 Task: Open Card Maintenance Performance Review in Board Website Design to Workspace Continuous Integration and Deployment and add a team member Softage.4@softage.net, a label Yellow, a checklist Meal Planning, an attachment from your computer, a color Yellow and finally, add a card description 'Create and send out employee satisfaction survey on work environment' and a comment 'Let us approach this task with a focus on continuous improvement, seeking to learn and grow from each step of the process.'. Add a start date 'Jan 08, 1900' with a due date 'Jan 15, 1900'
Action: Mouse moved to (56, 352)
Screenshot: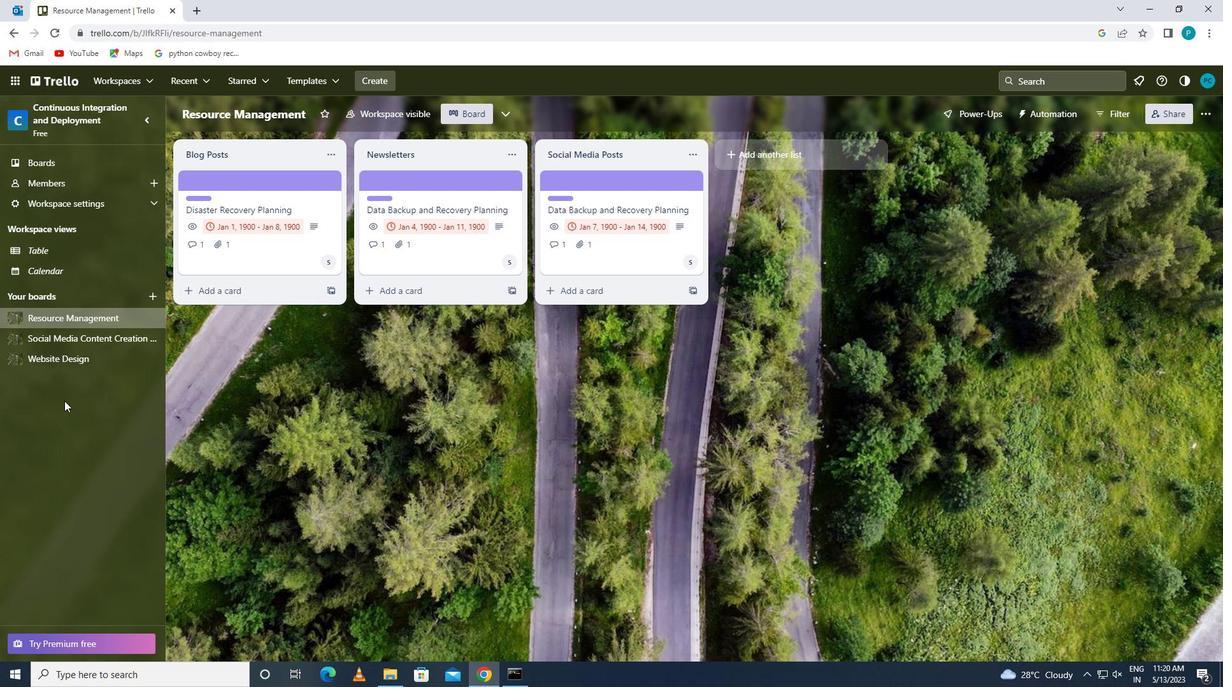 
Action: Mouse pressed left at (56, 352)
Screenshot: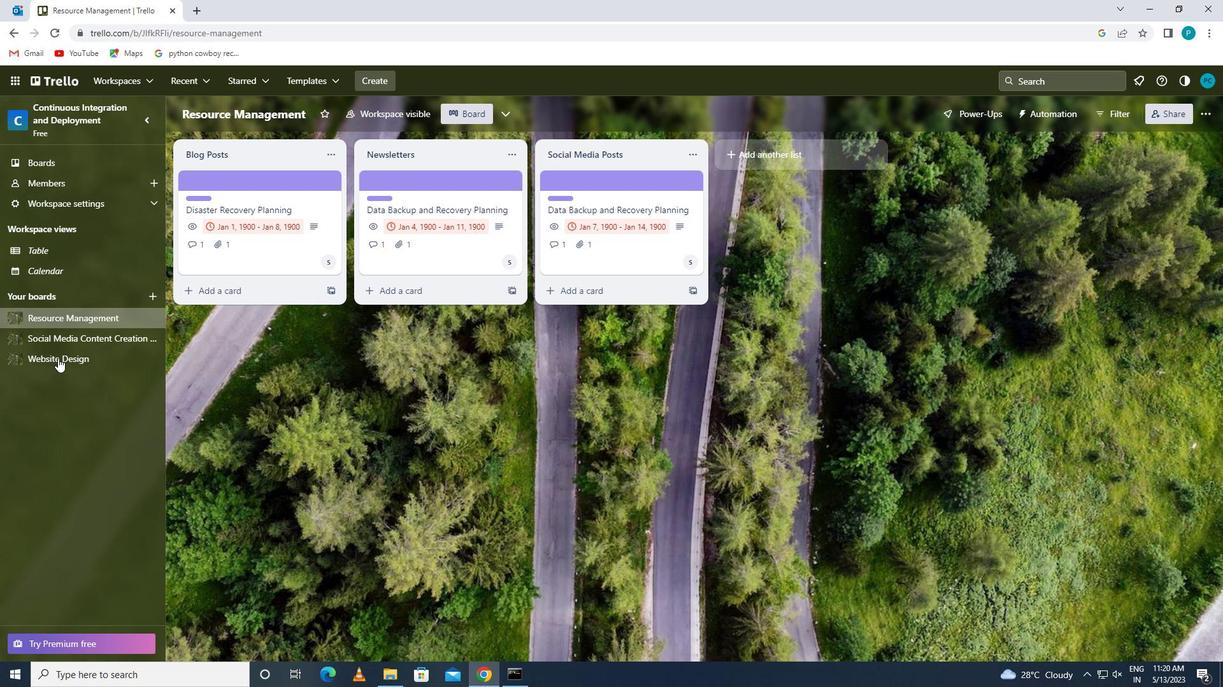 
Action: Mouse moved to (614, 180)
Screenshot: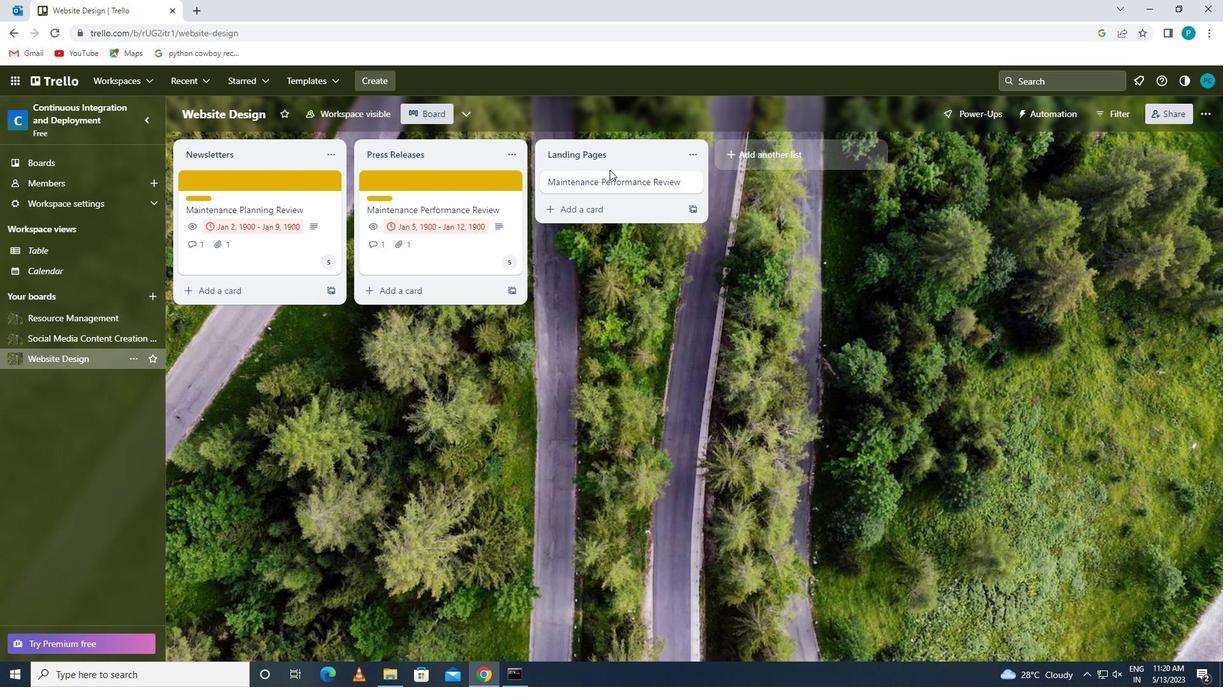 
Action: Mouse pressed left at (614, 180)
Screenshot: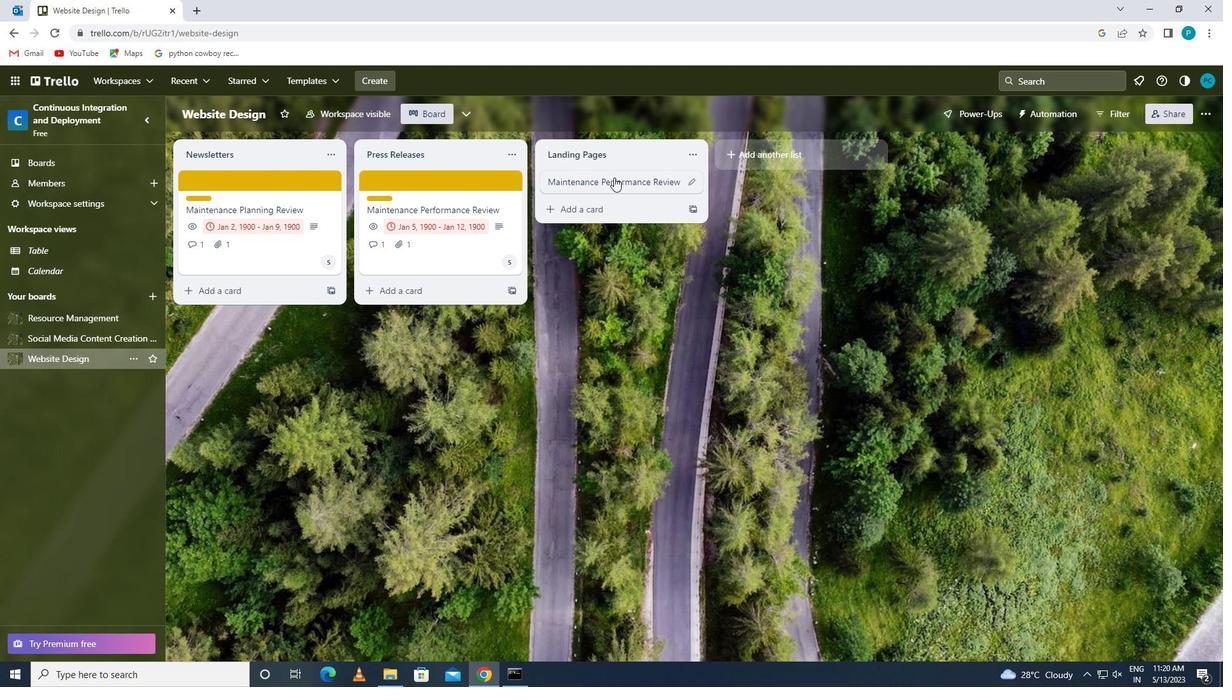 
Action: Mouse moved to (793, 219)
Screenshot: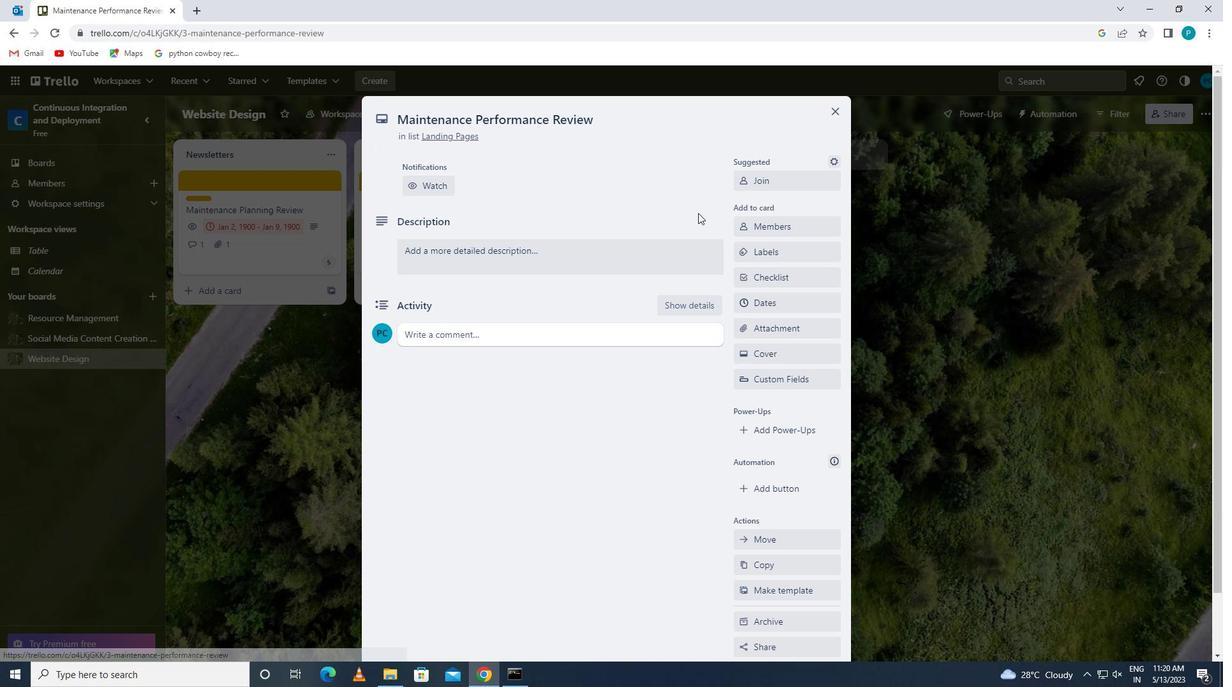 
Action: Mouse pressed left at (793, 219)
Screenshot: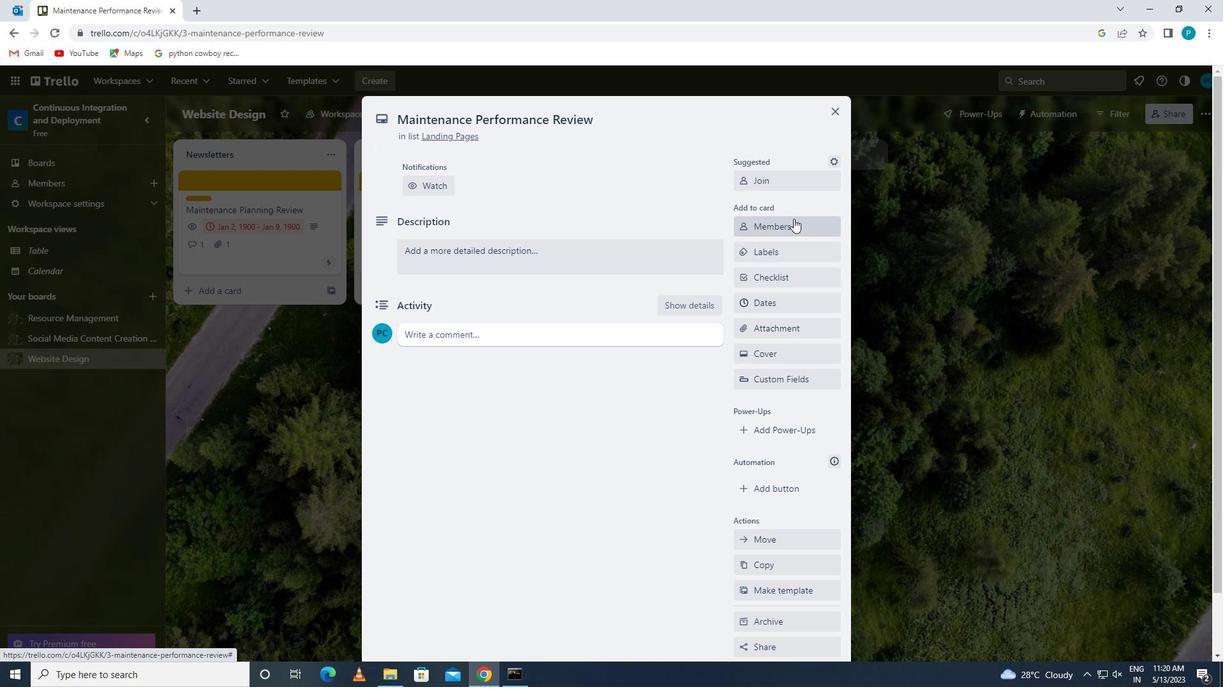 
Action: Key pressed <Key.caps_lock>Softage.4
Screenshot: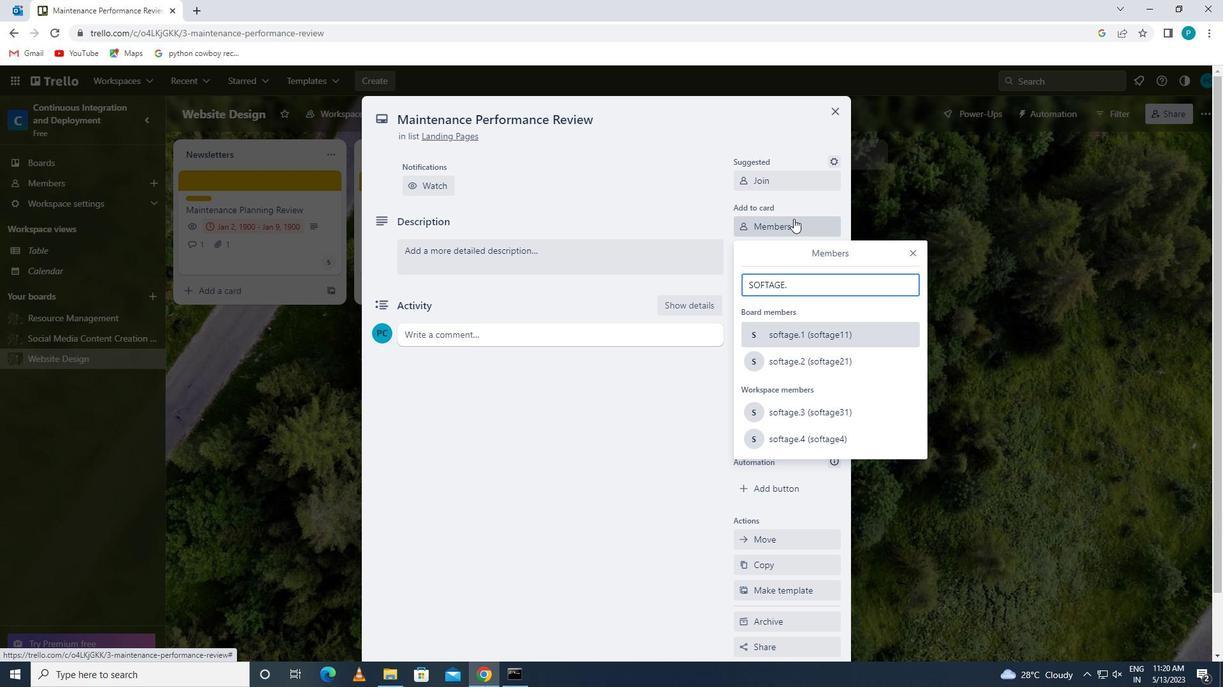 
Action: Mouse moved to (812, 399)
Screenshot: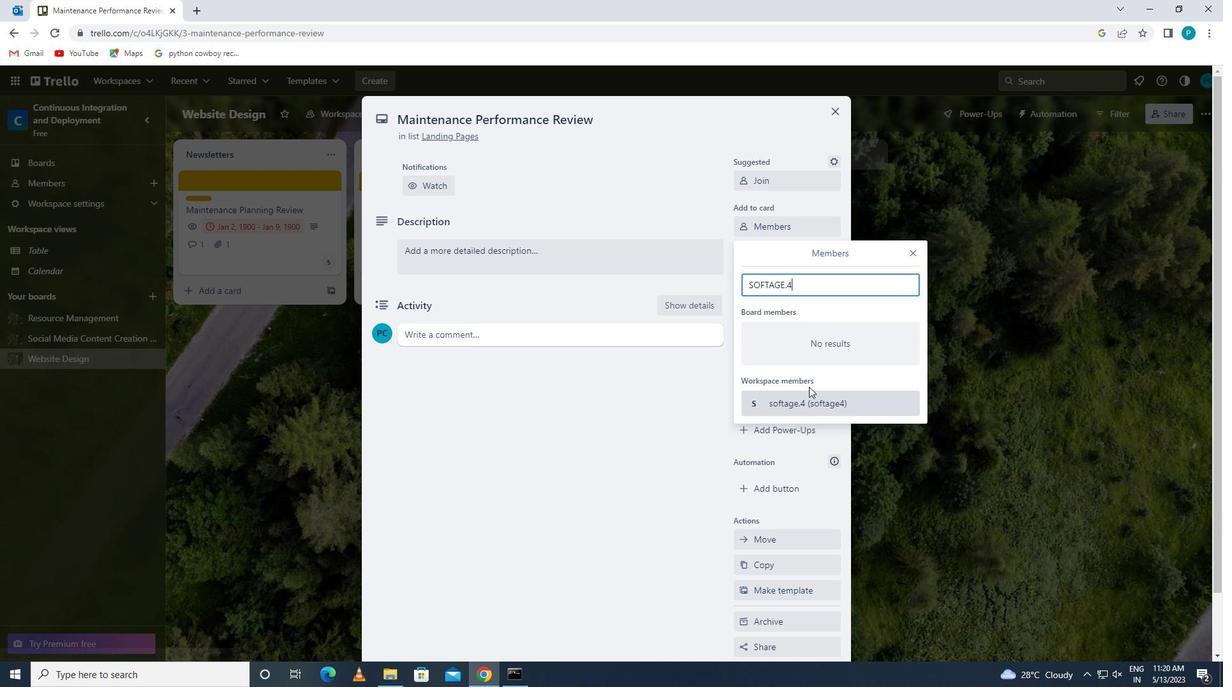 
Action: Mouse pressed left at (812, 399)
Screenshot: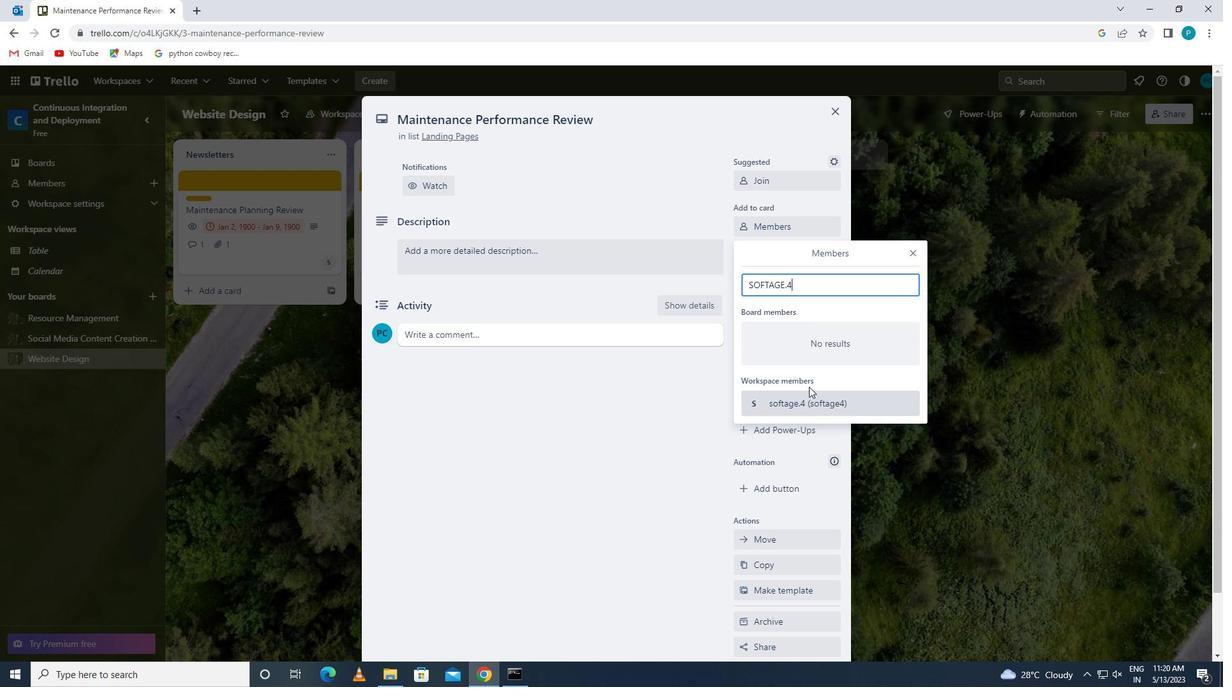 
Action: Mouse moved to (912, 251)
Screenshot: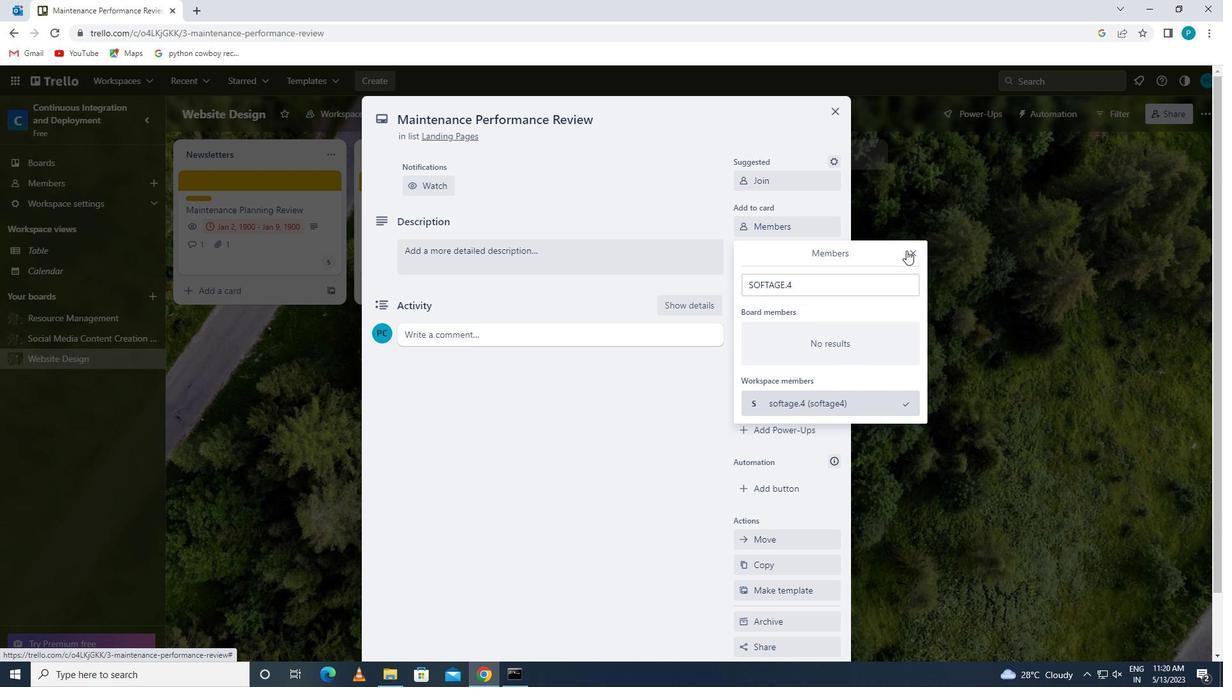 
Action: Mouse pressed left at (912, 251)
Screenshot: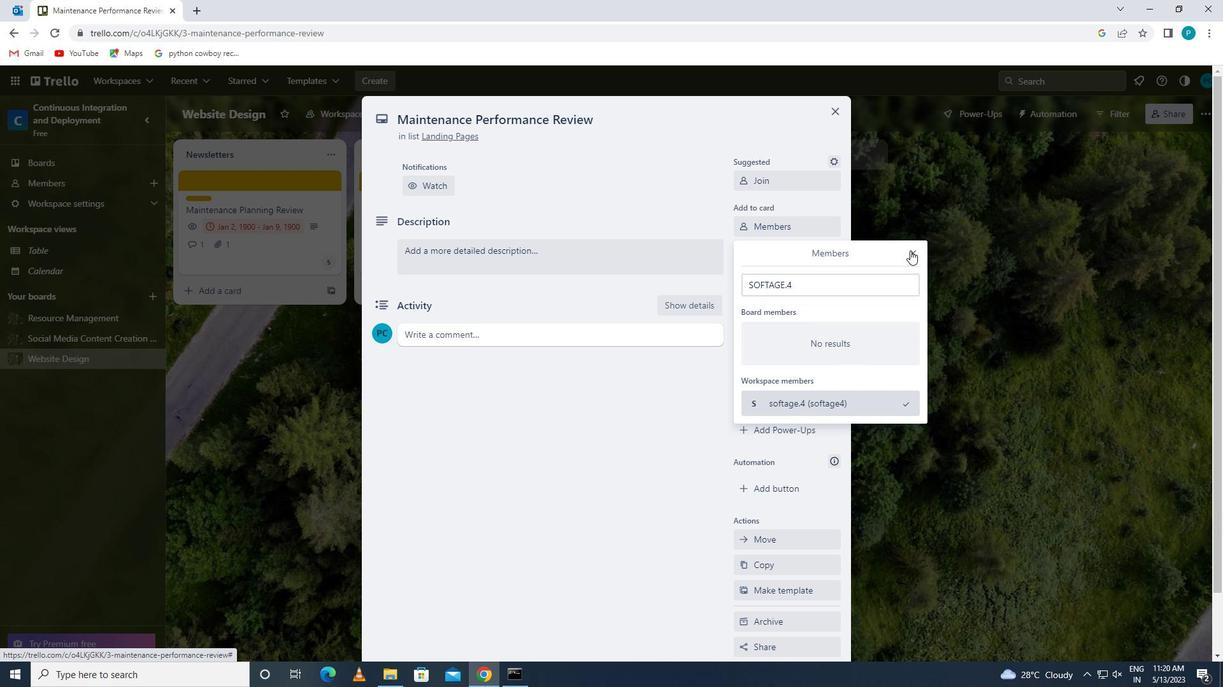 
Action: Mouse moved to (802, 250)
Screenshot: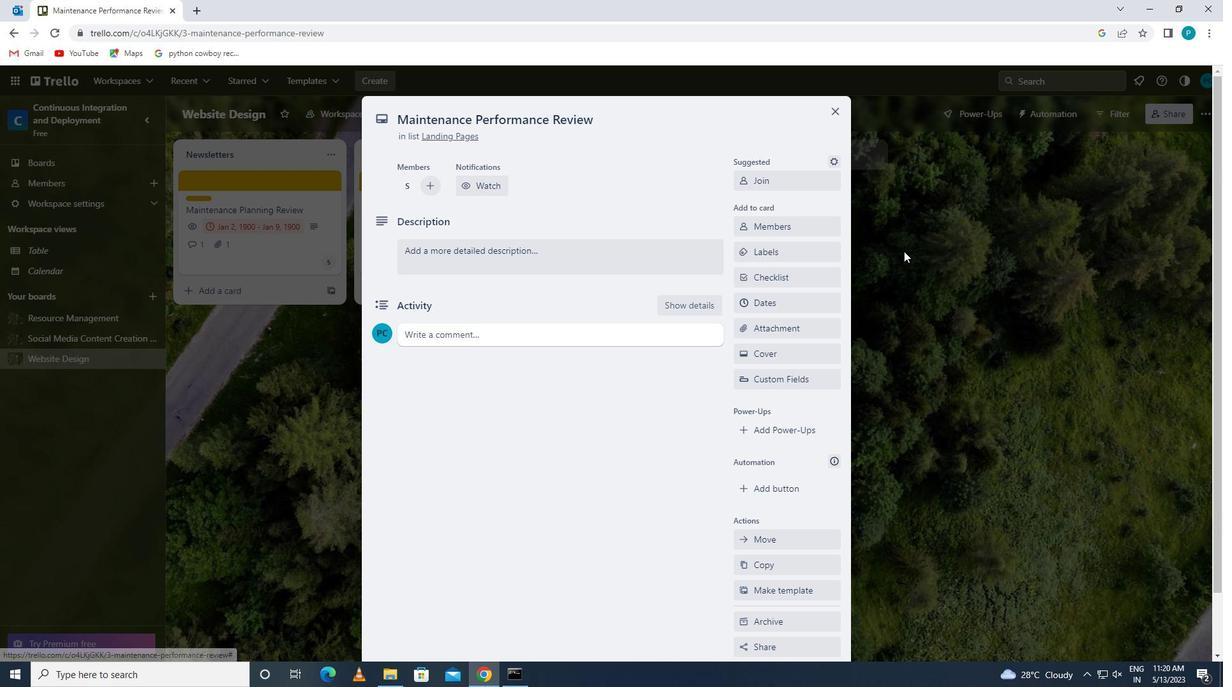 
Action: Mouse pressed left at (802, 250)
Screenshot: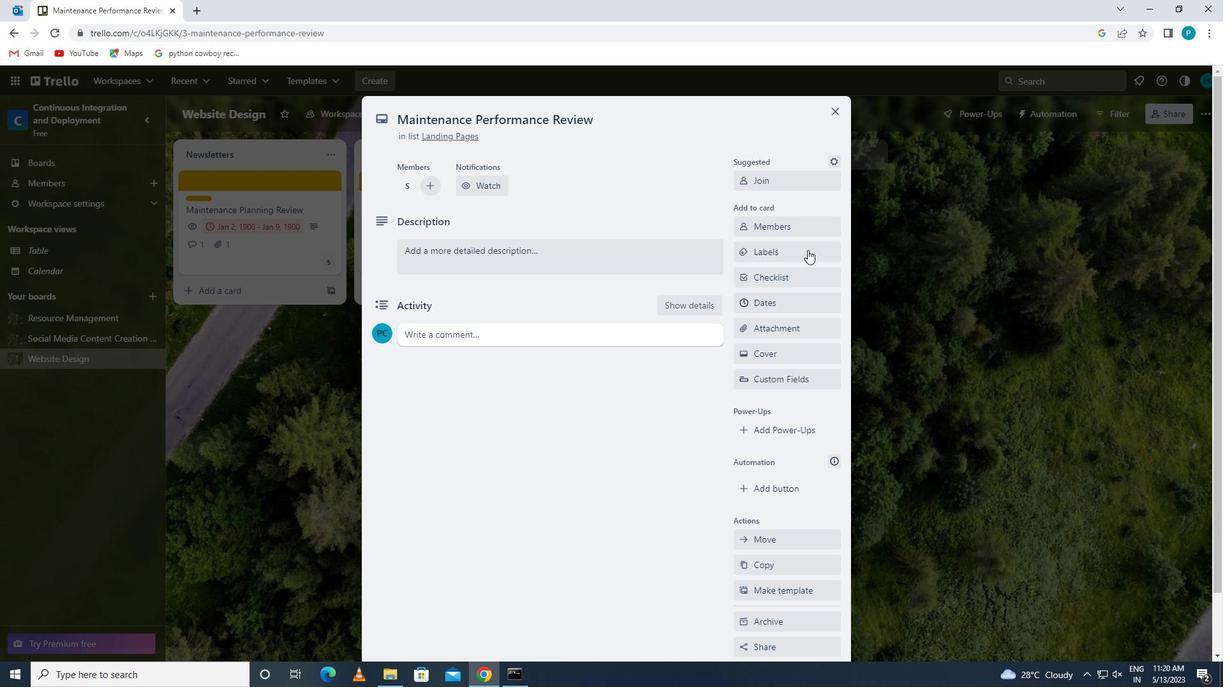 
Action: Mouse moved to (796, 505)
Screenshot: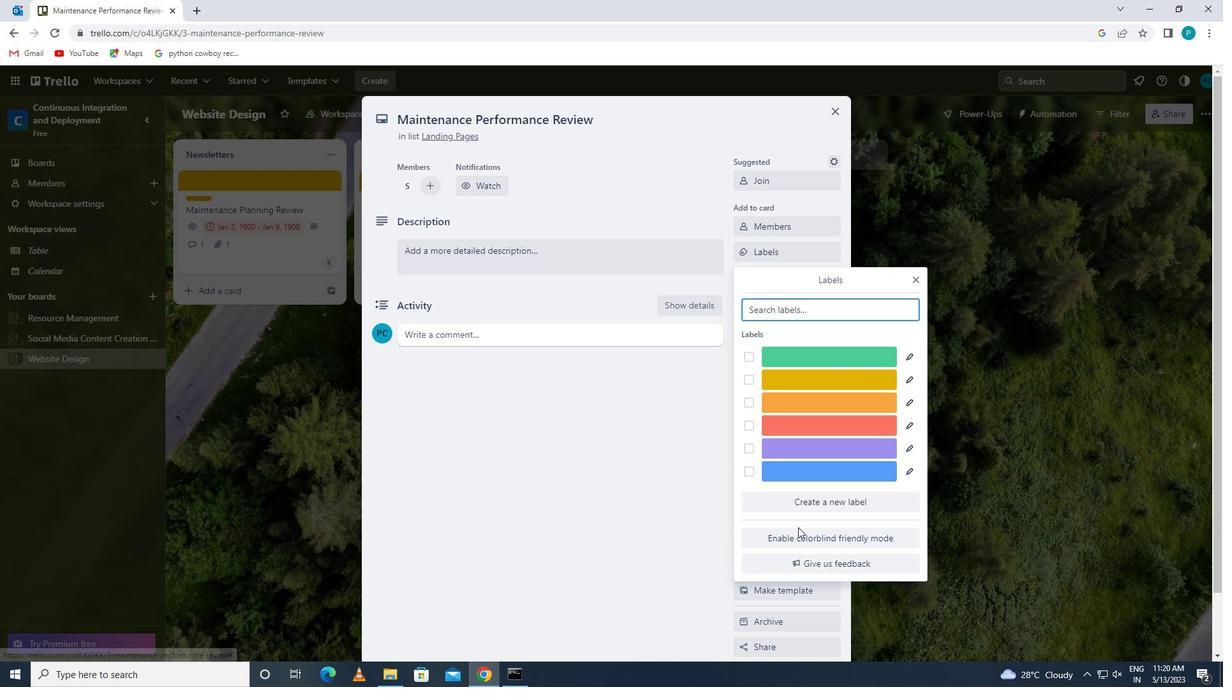 
Action: Mouse pressed left at (796, 505)
Screenshot: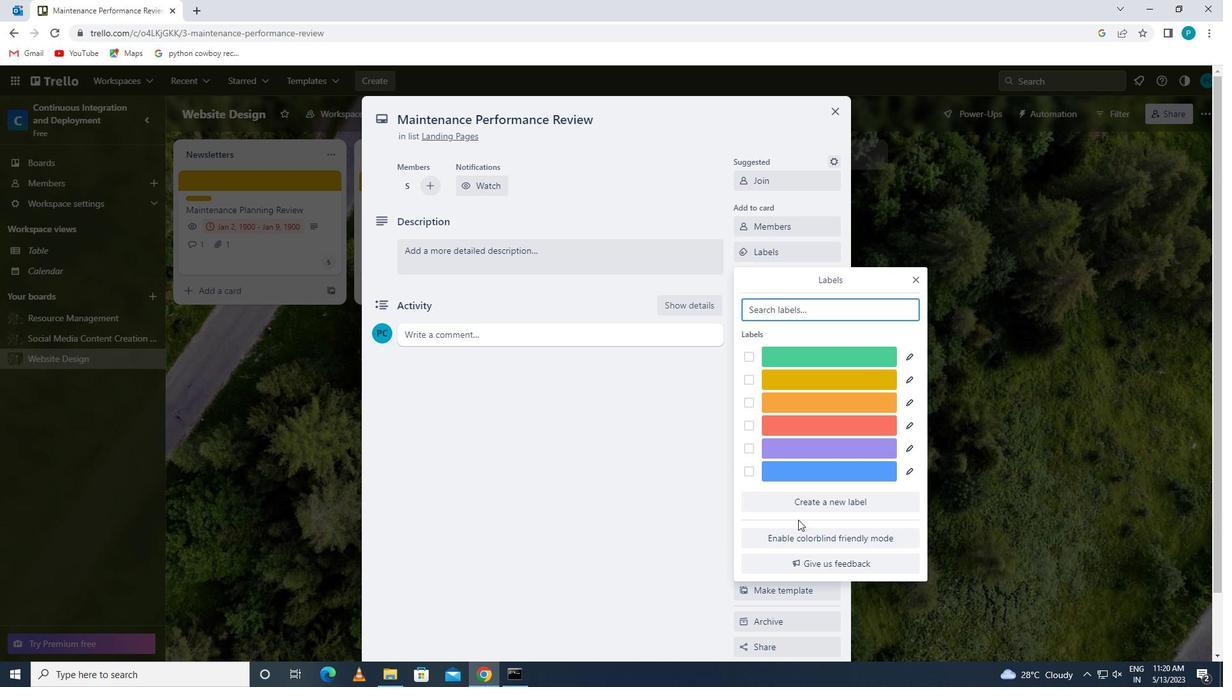 
Action: Mouse moved to (796, 463)
Screenshot: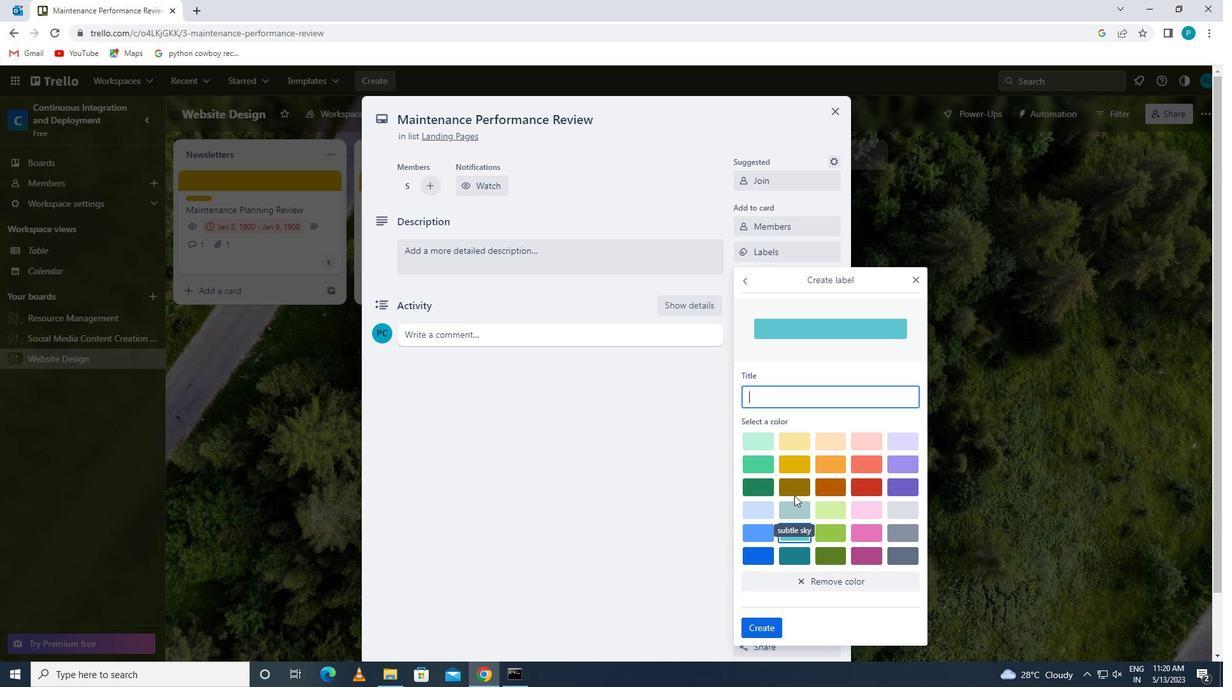 
Action: Mouse pressed left at (796, 463)
Screenshot: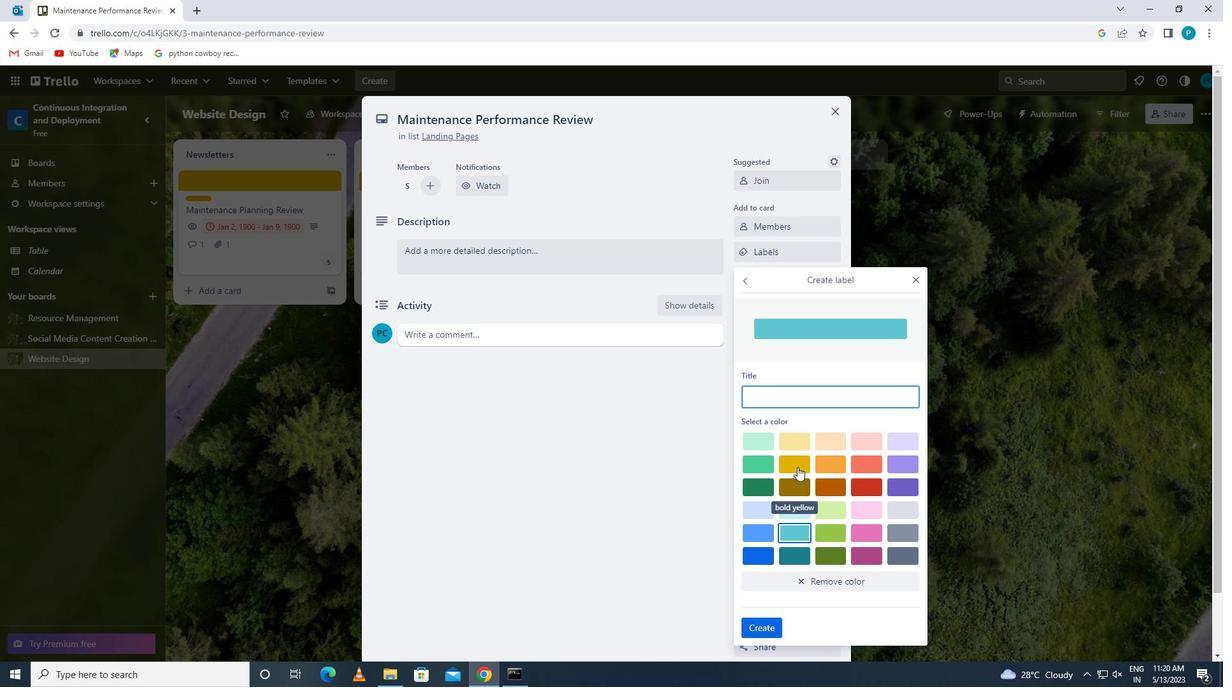 
Action: Mouse moved to (770, 623)
Screenshot: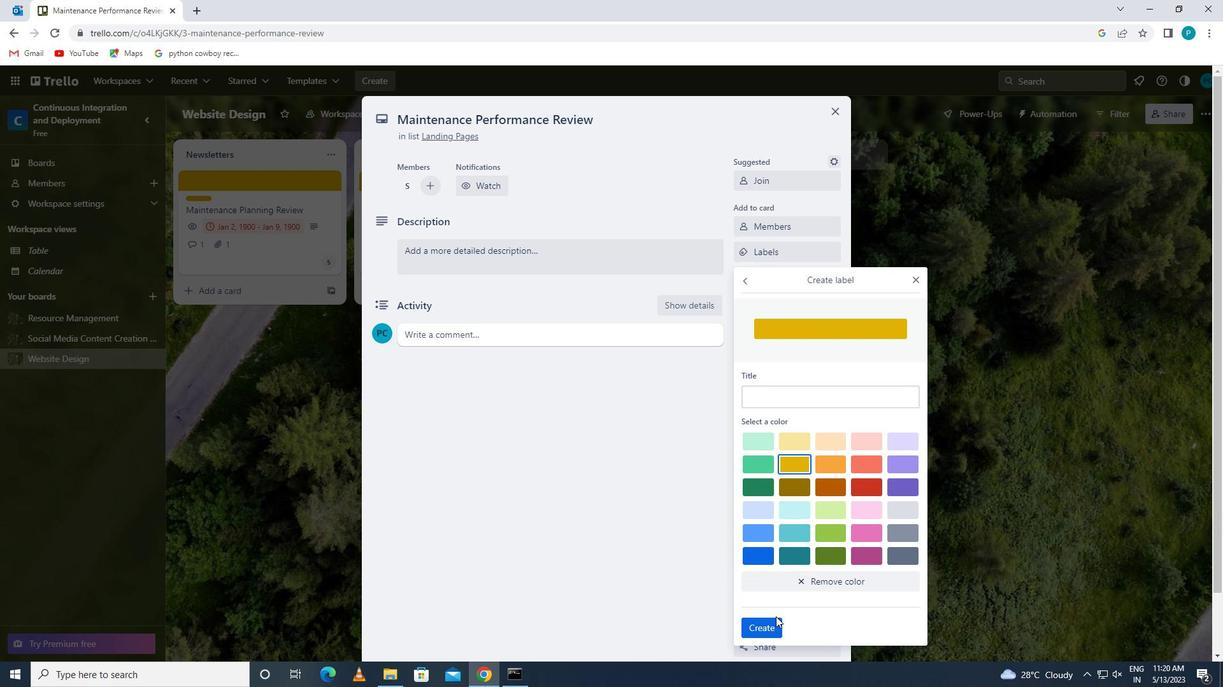 
Action: Mouse pressed left at (770, 623)
Screenshot: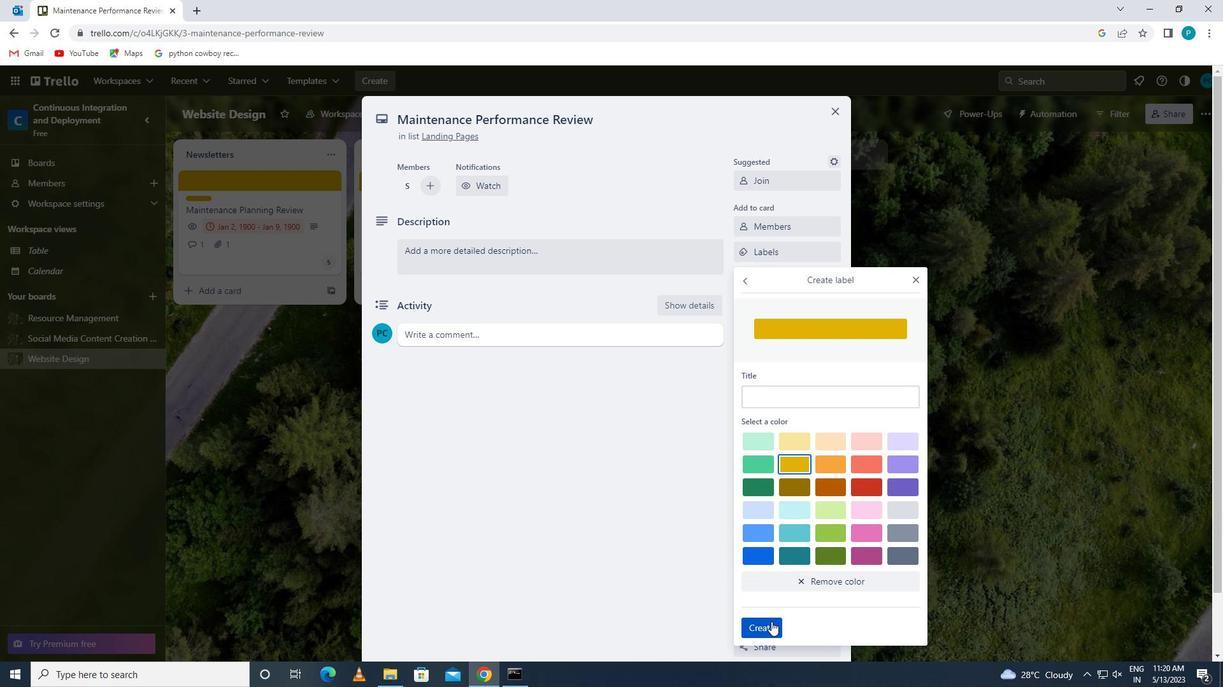 
Action: Mouse moved to (916, 280)
Screenshot: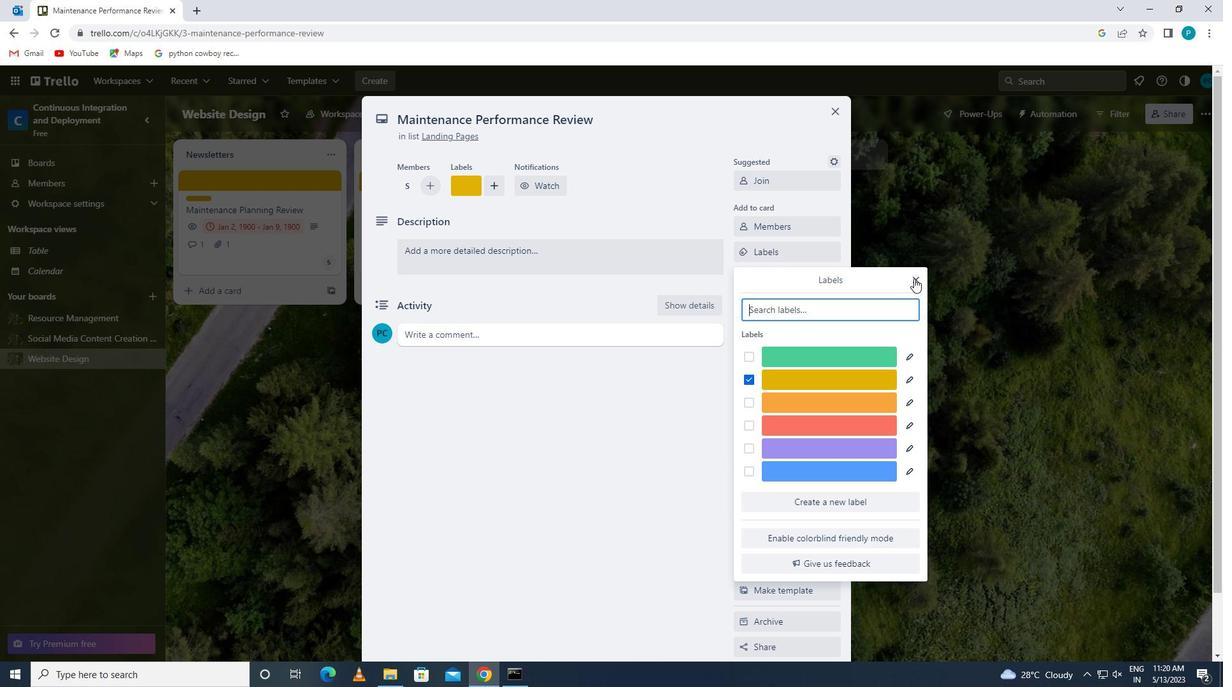 
Action: Mouse pressed left at (916, 280)
Screenshot: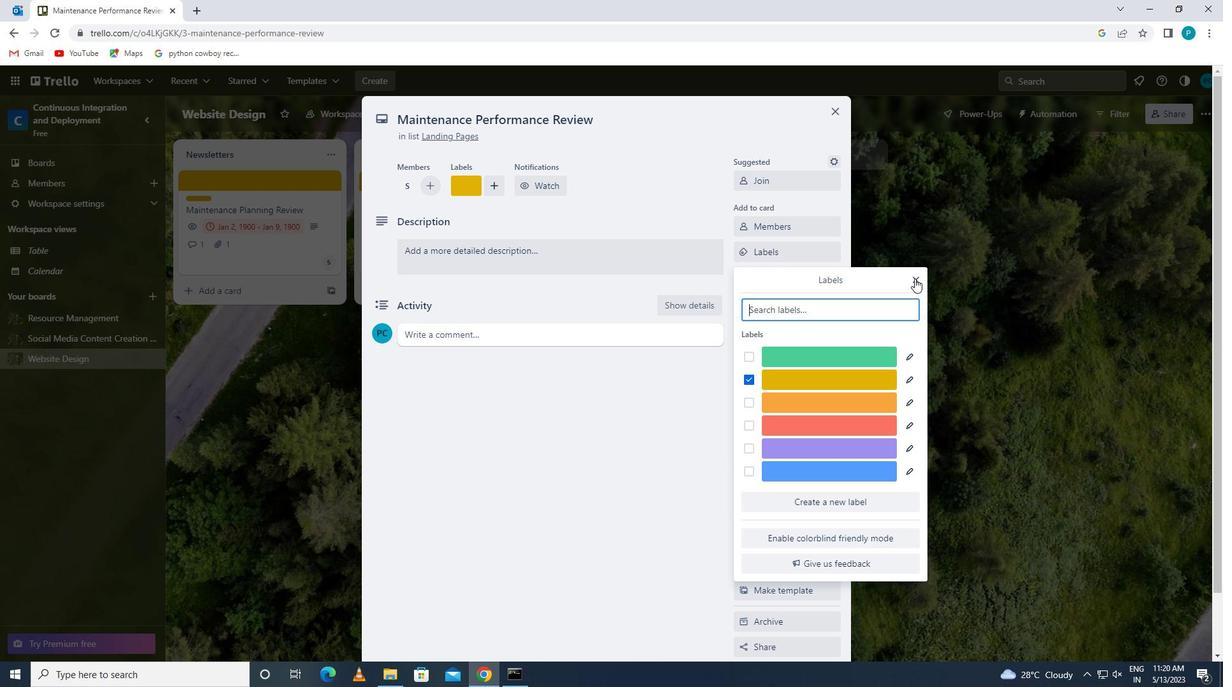 
Action: Mouse moved to (798, 280)
Screenshot: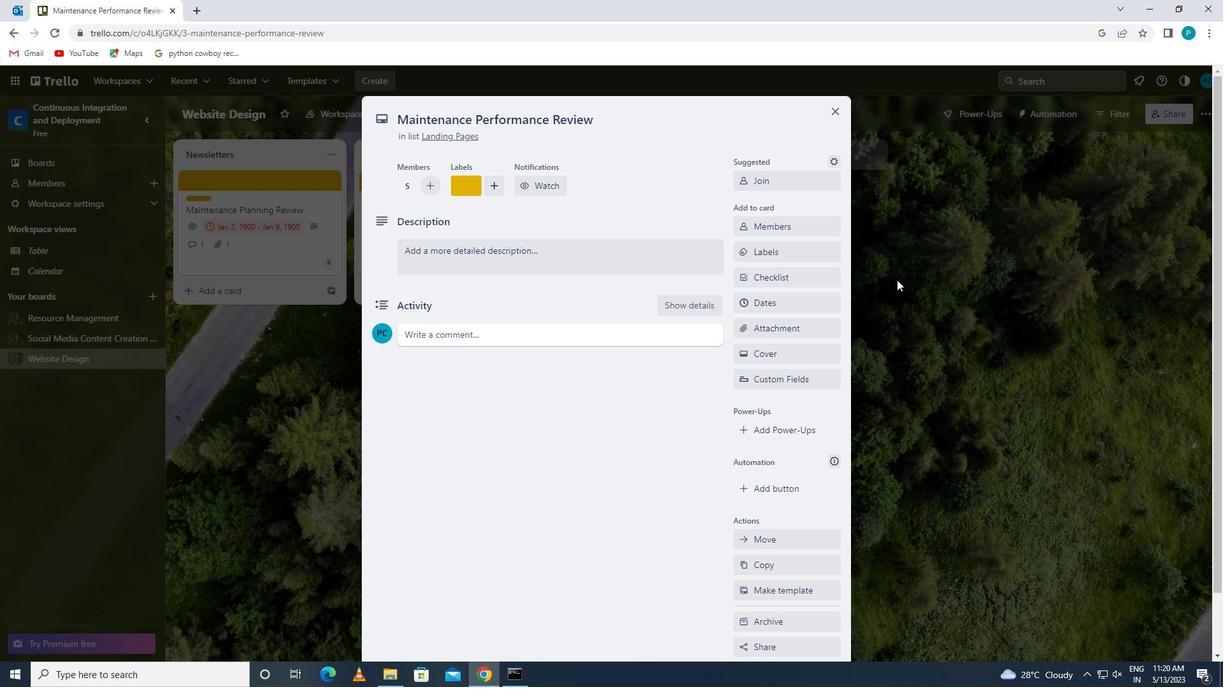
Action: Mouse pressed left at (798, 280)
Screenshot: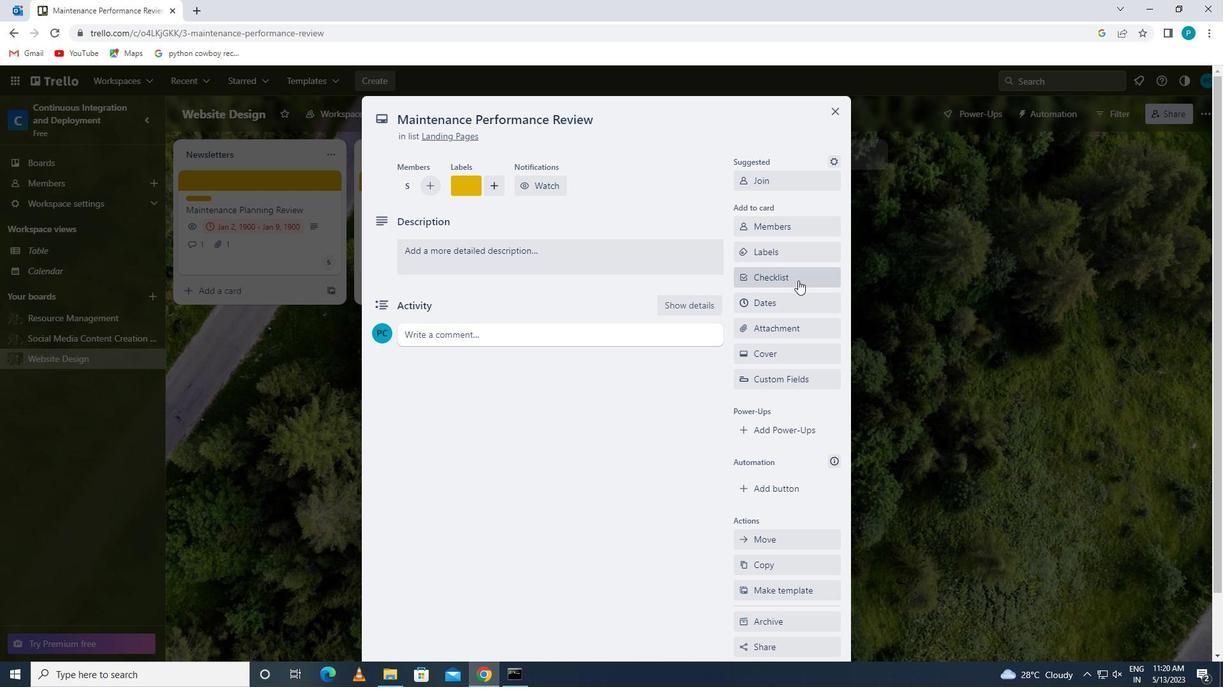
Action: Key pressed me
Screenshot: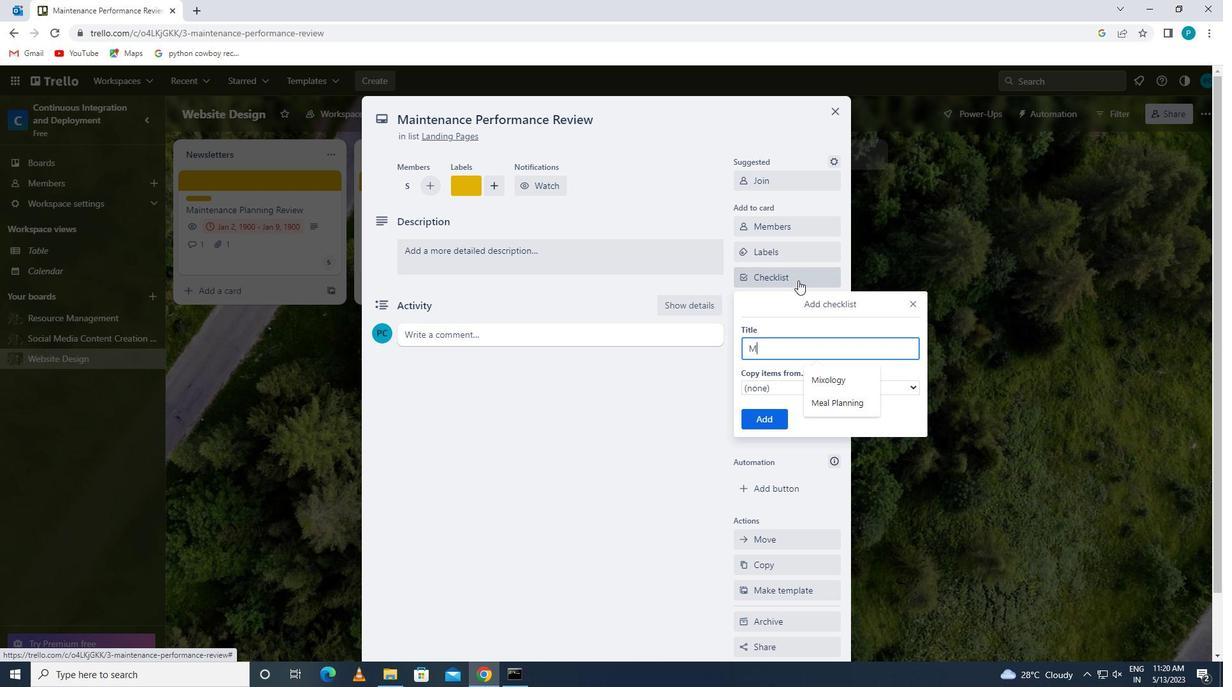 
Action: Mouse moved to (825, 389)
Screenshot: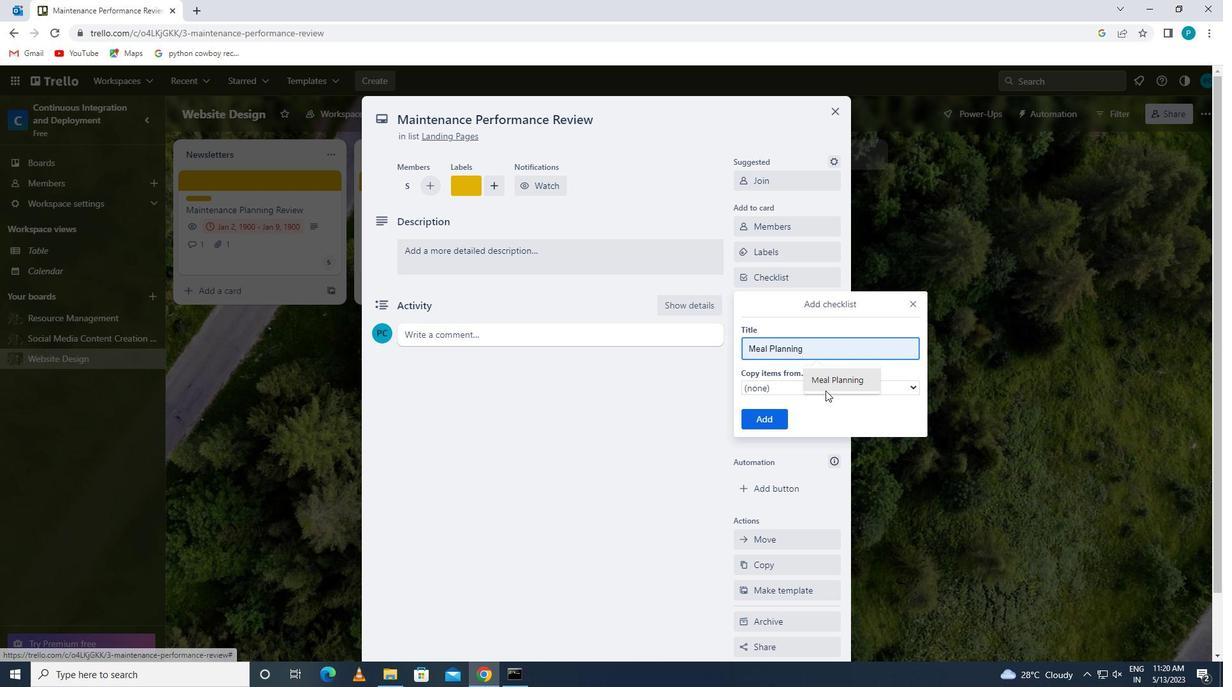 
Action: Mouse pressed left at (825, 389)
Screenshot: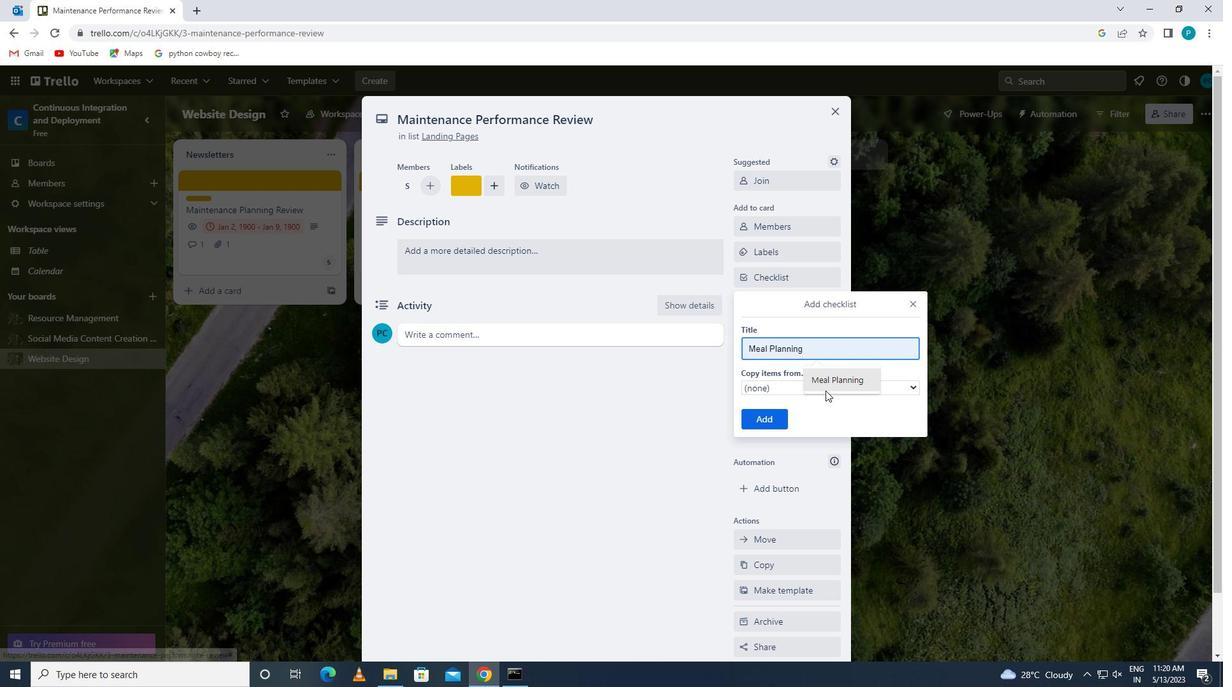 
Action: Mouse moved to (765, 418)
Screenshot: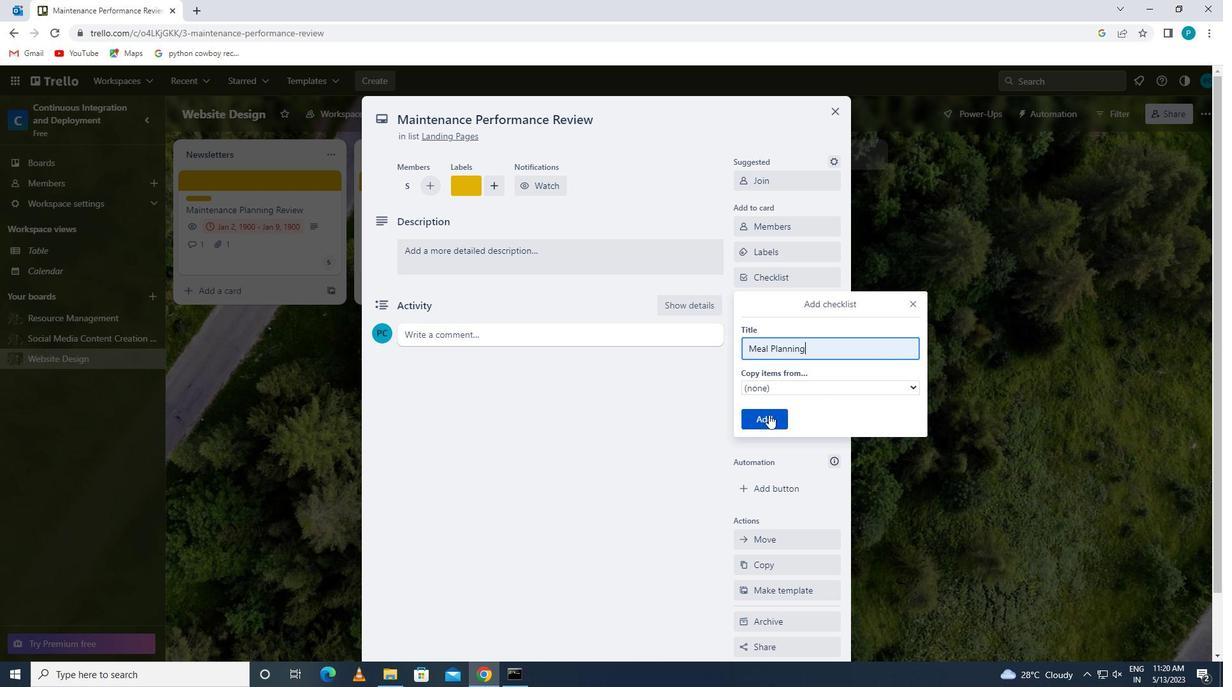 
Action: Mouse pressed left at (765, 418)
Screenshot: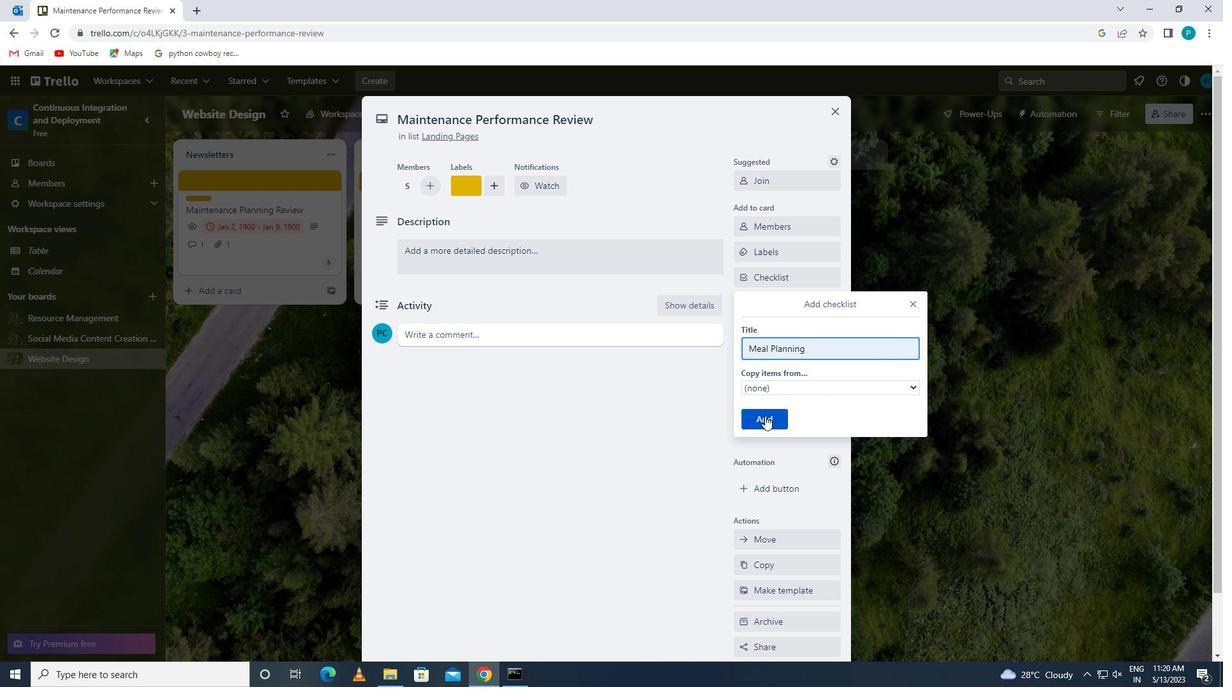 
Action: Mouse moved to (768, 329)
Screenshot: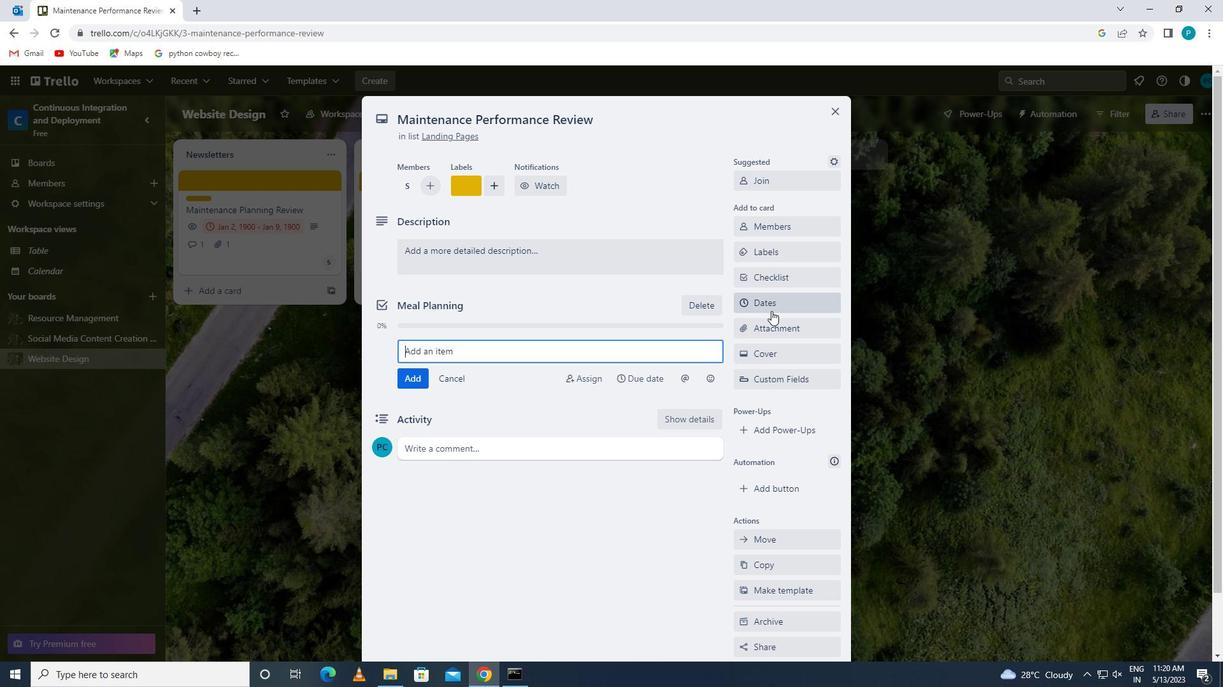 
Action: Mouse pressed left at (768, 329)
Screenshot: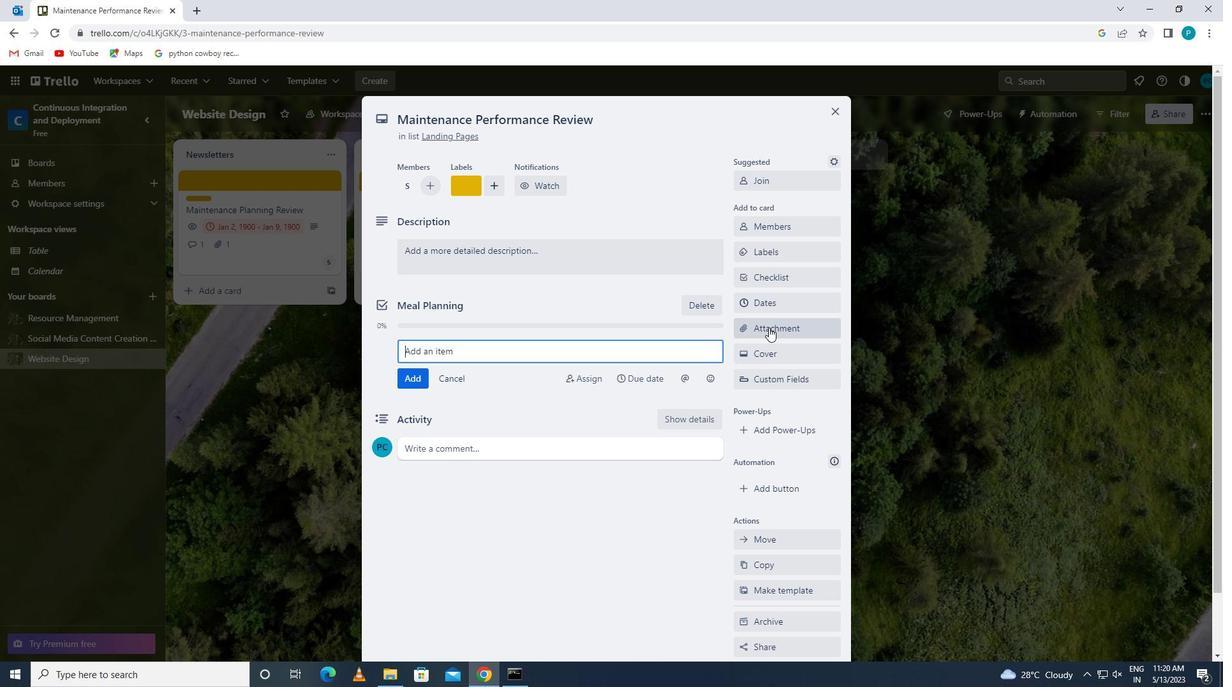 
Action: Mouse moved to (772, 377)
Screenshot: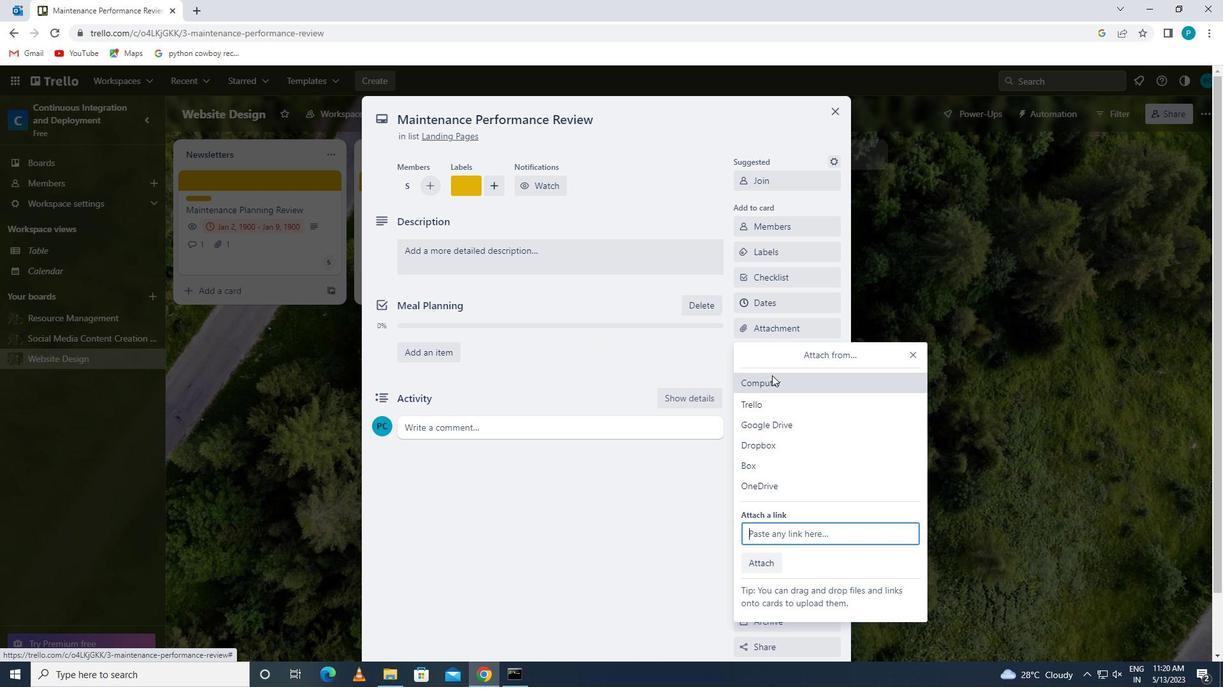 
Action: Mouse pressed left at (772, 377)
Screenshot: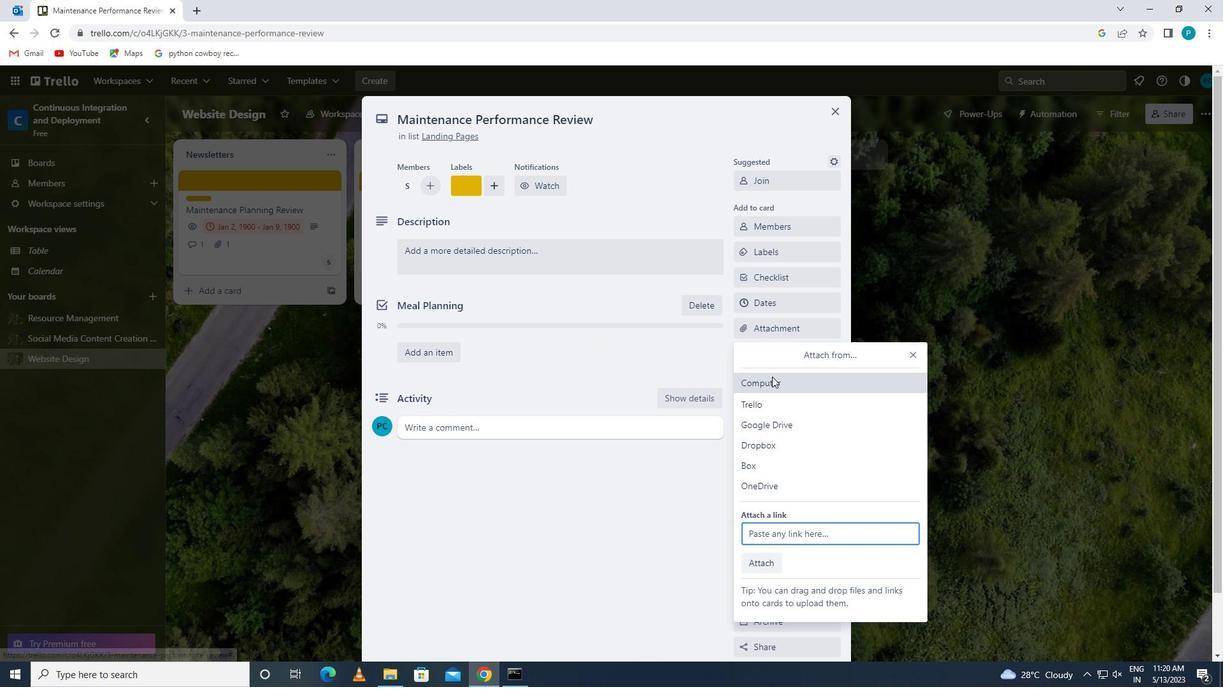 
Action: Mouse moved to (163, 98)
Screenshot: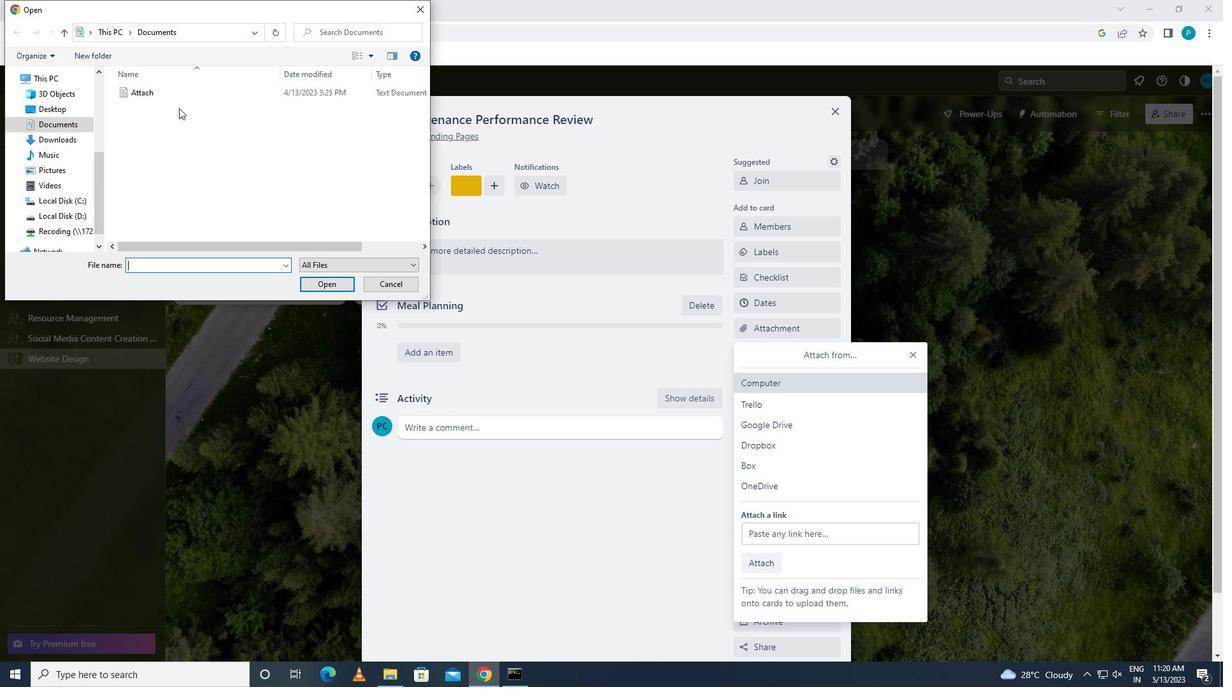 
Action: Mouse pressed left at (163, 98)
Screenshot: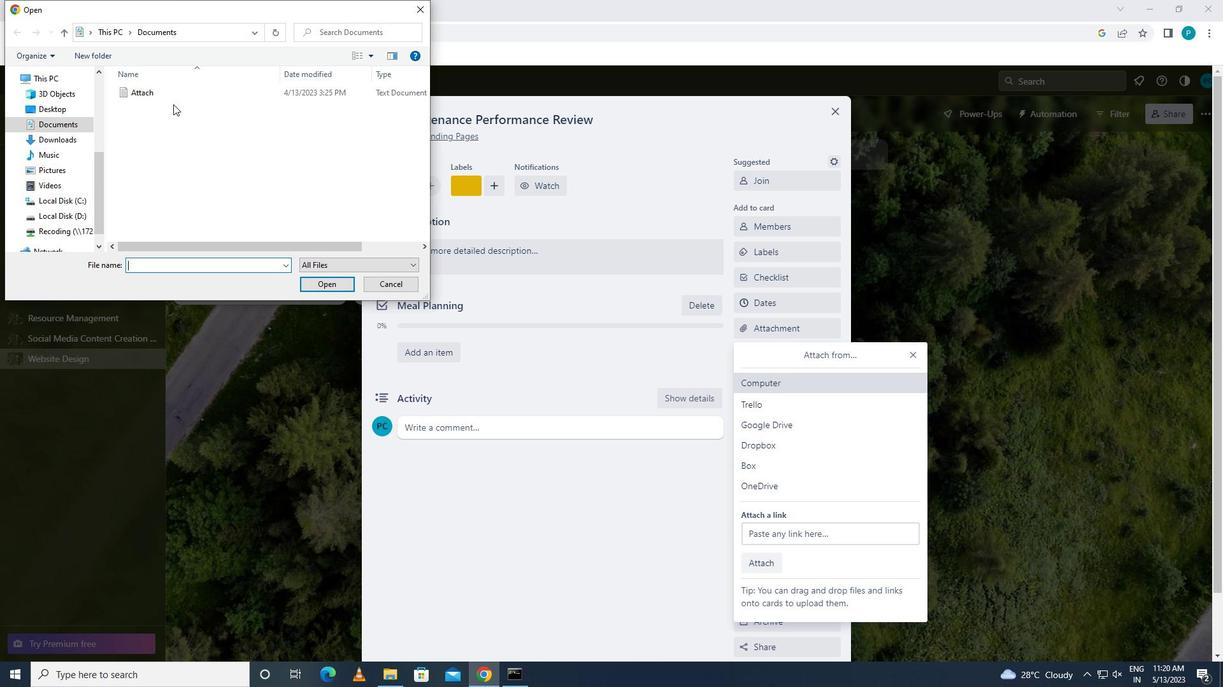 
Action: Mouse moved to (322, 282)
Screenshot: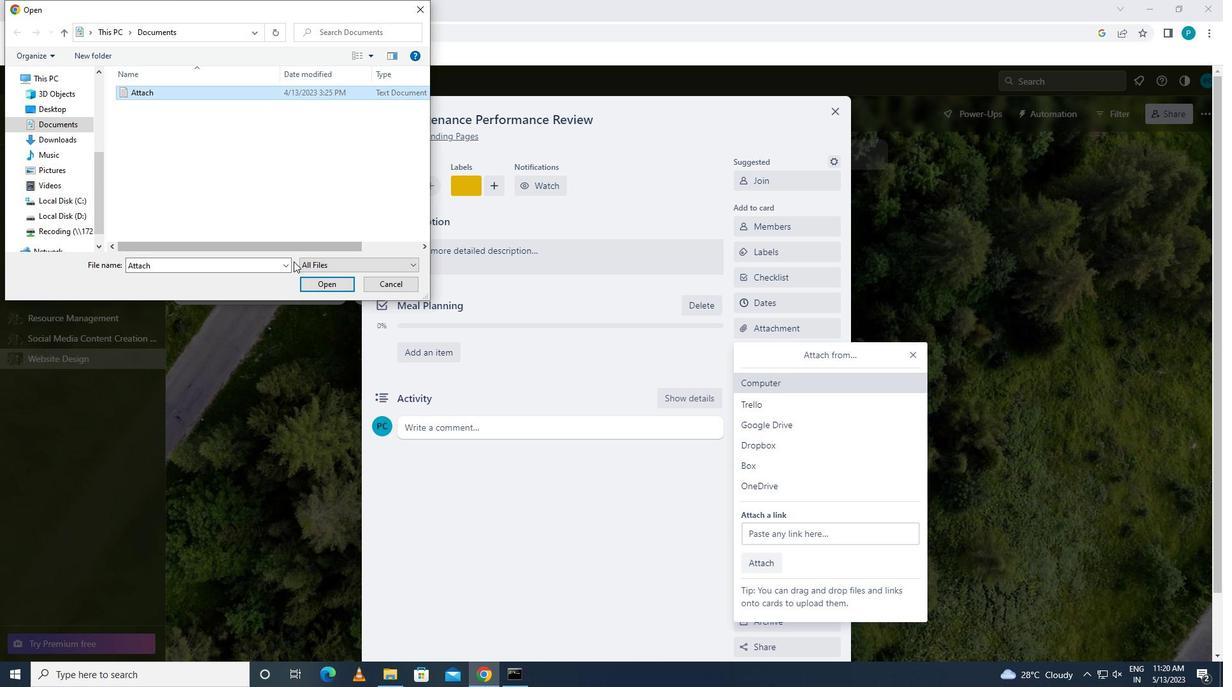 
Action: Mouse pressed left at (322, 282)
Screenshot: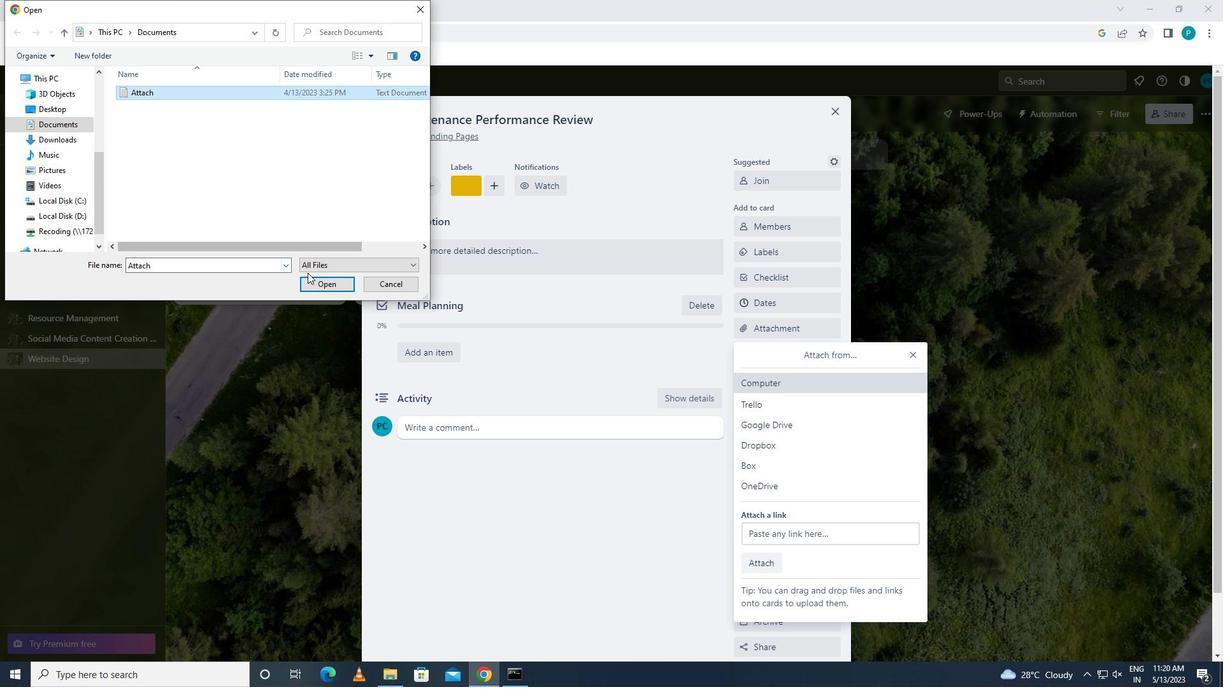 
Action: Mouse moved to (771, 359)
Screenshot: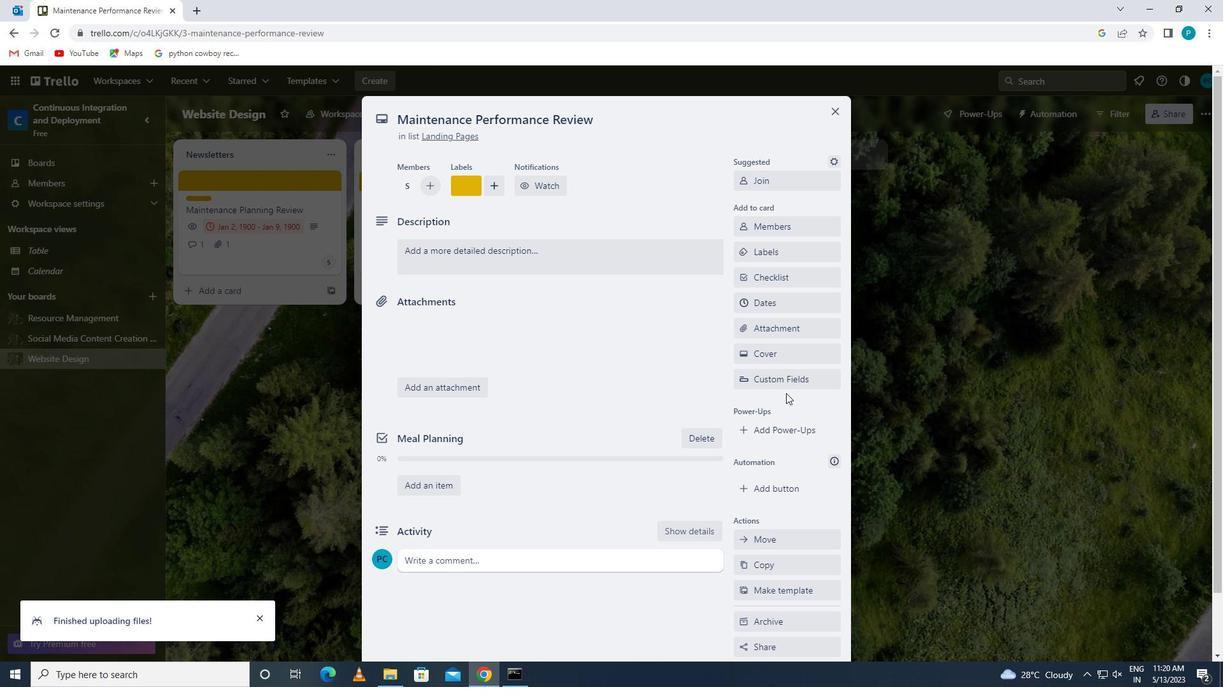 
Action: Mouse pressed left at (771, 359)
Screenshot: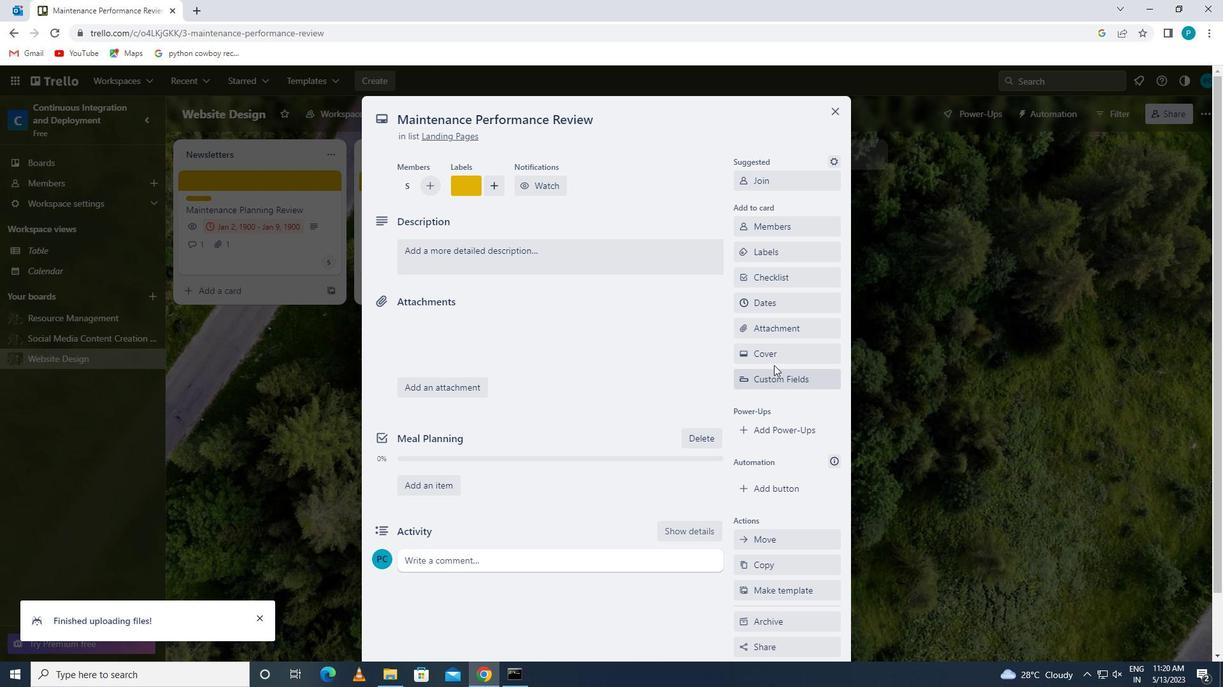 
Action: Mouse moved to (788, 401)
Screenshot: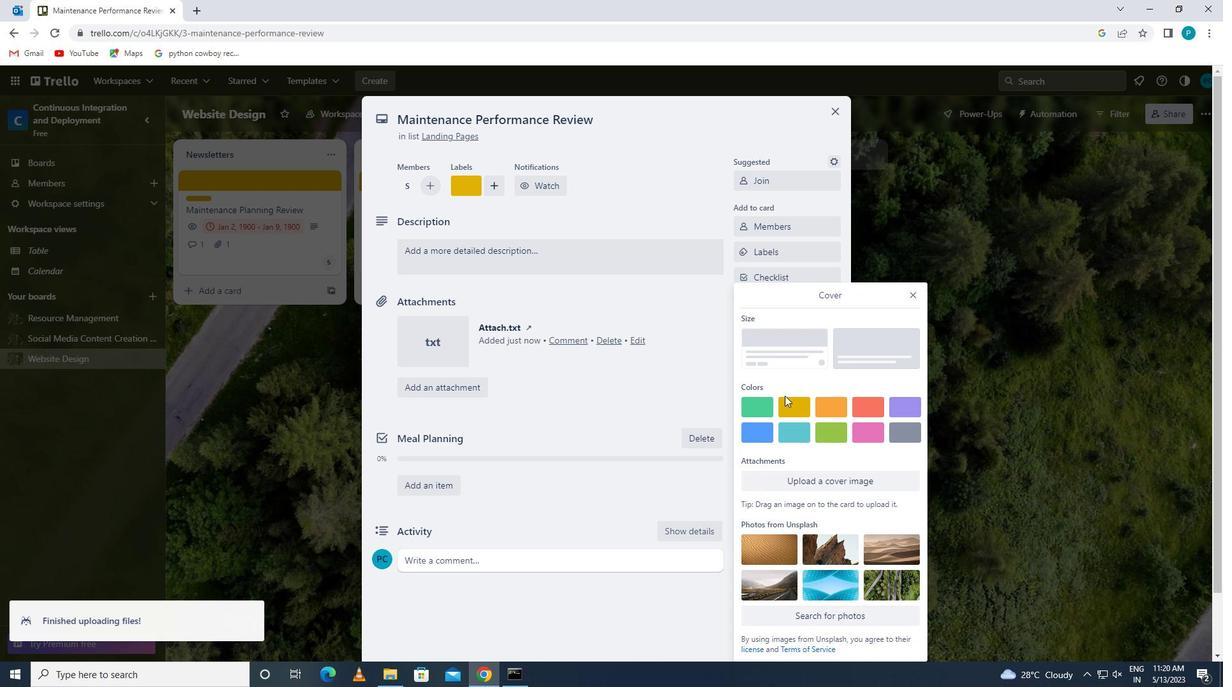 
Action: Mouse pressed left at (788, 401)
Screenshot: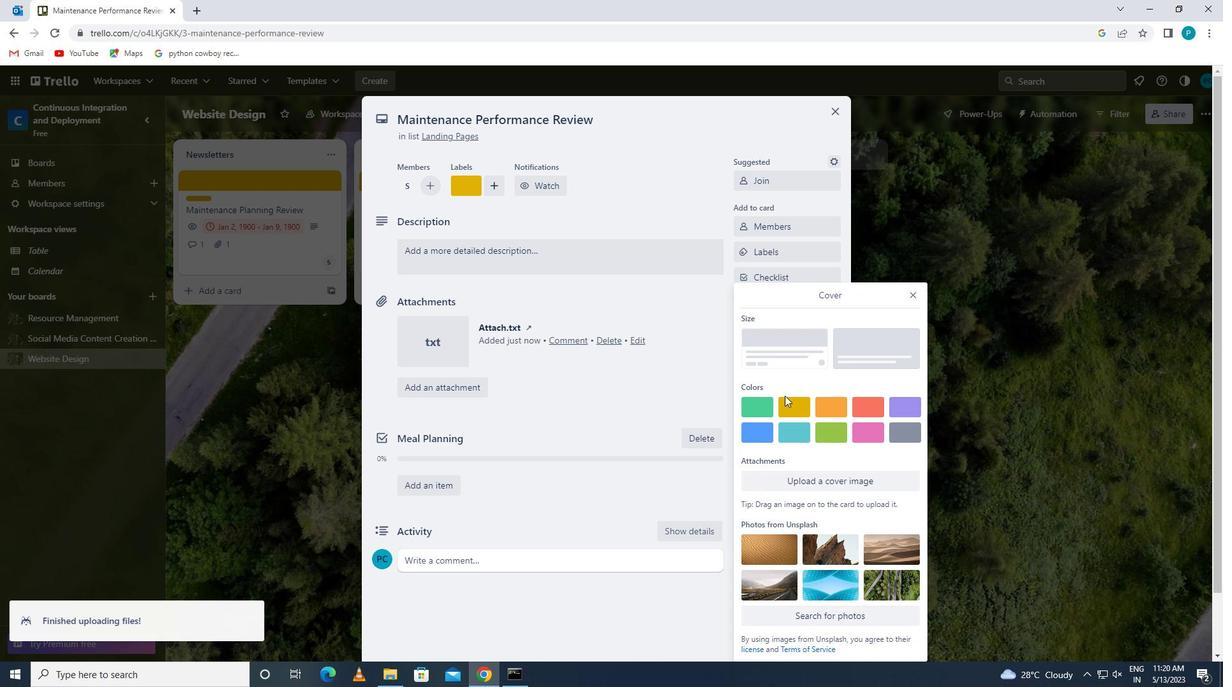 
Action: Mouse moved to (910, 274)
Screenshot: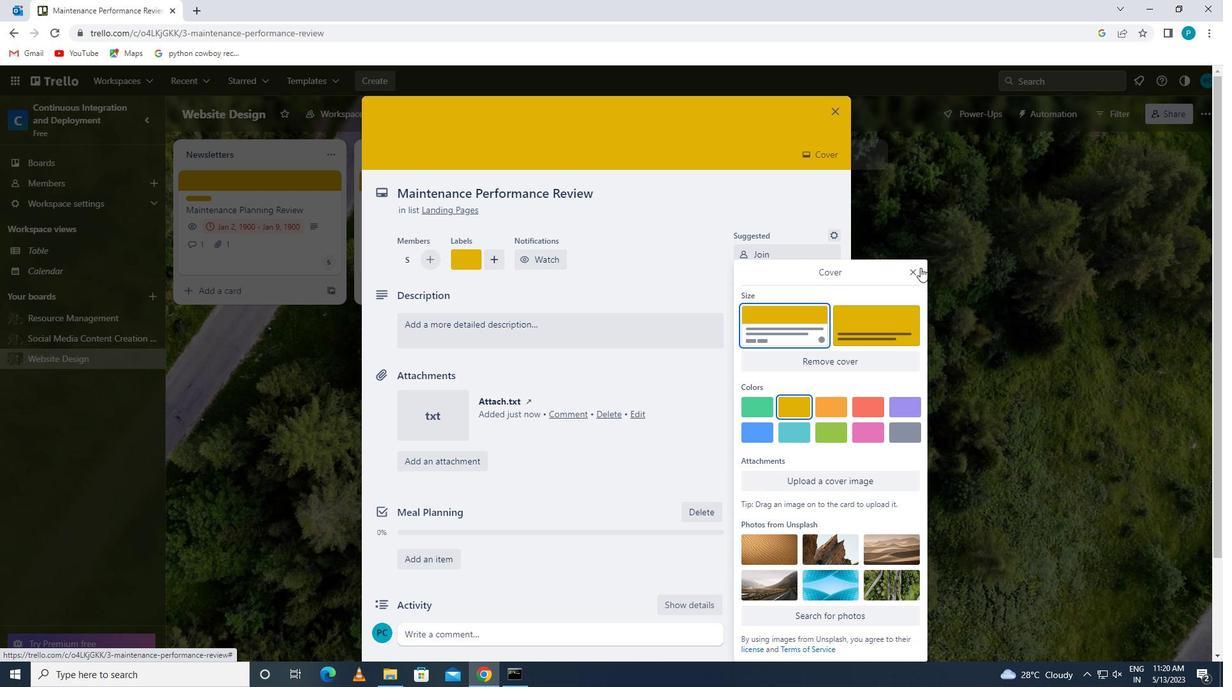 
Action: Mouse pressed left at (910, 274)
Screenshot: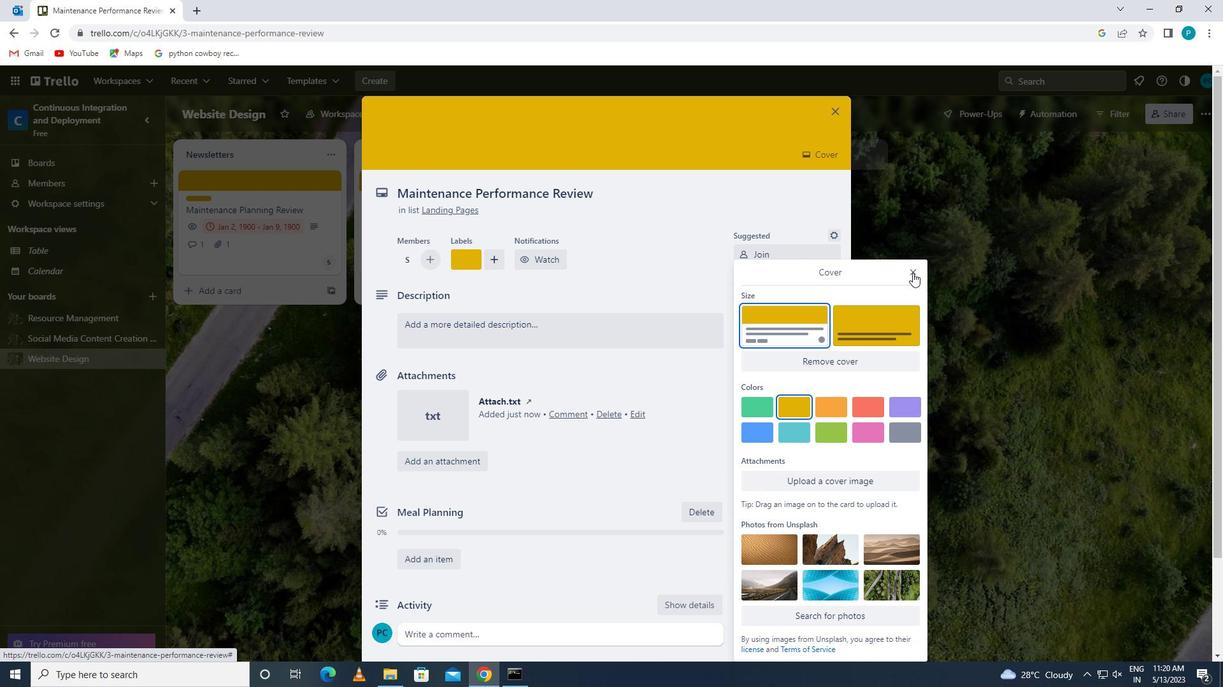 
Action: Mouse moved to (442, 342)
Screenshot: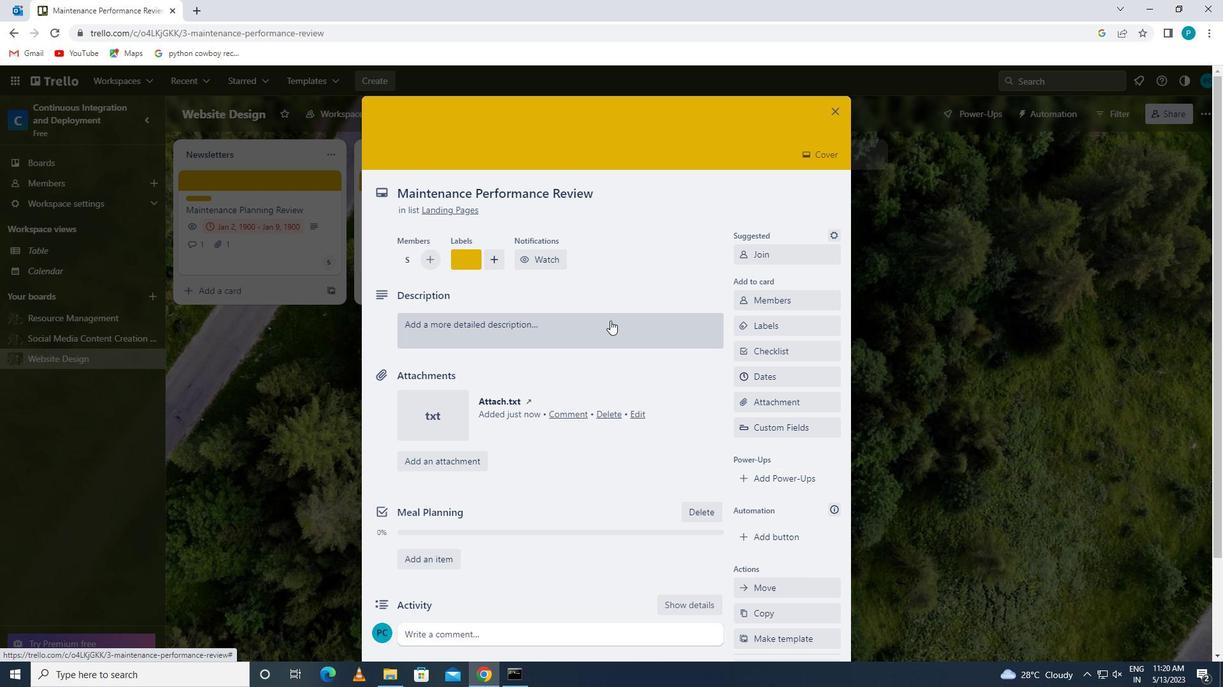
Action: Mouse pressed left at (442, 342)
Screenshot: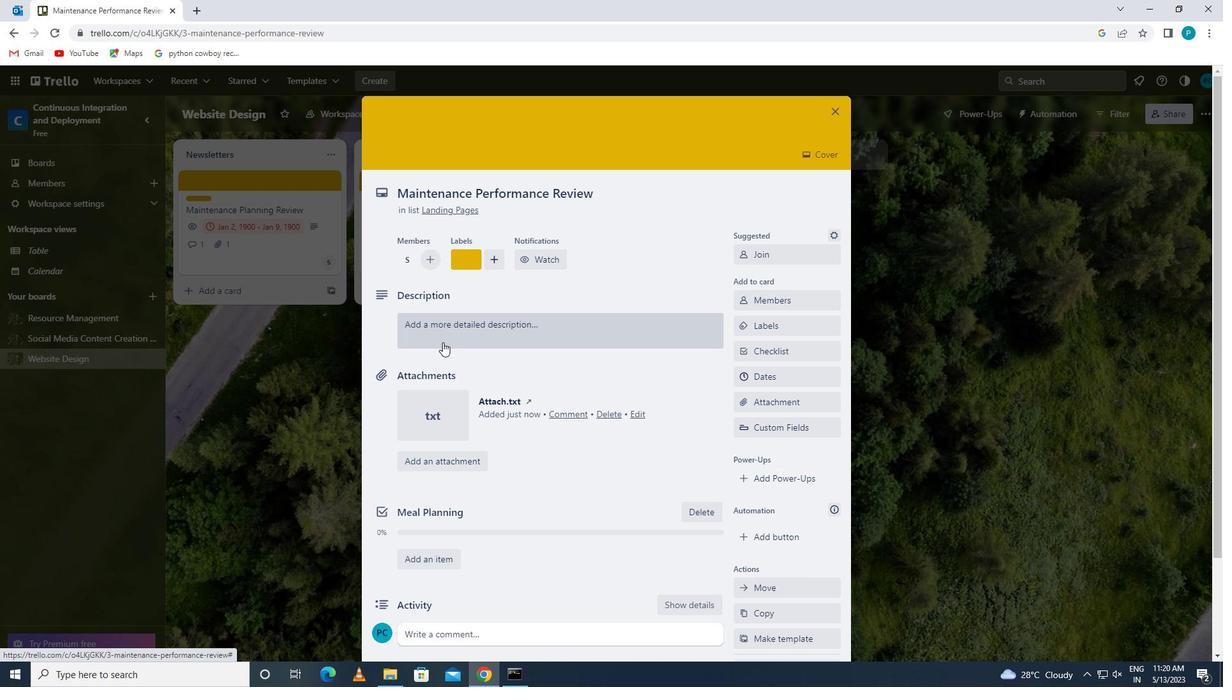
Action: Key pressed c<Key.caps_lock>reate<Key.space>and<Key.space>send<Key.space>out<Key.space>employee<Key.space>satisfaction<Key.space>survey<Key.space>on<Key.space>work<Key.space>eb<Key.backspace>nvironment<Key.space>
Screenshot: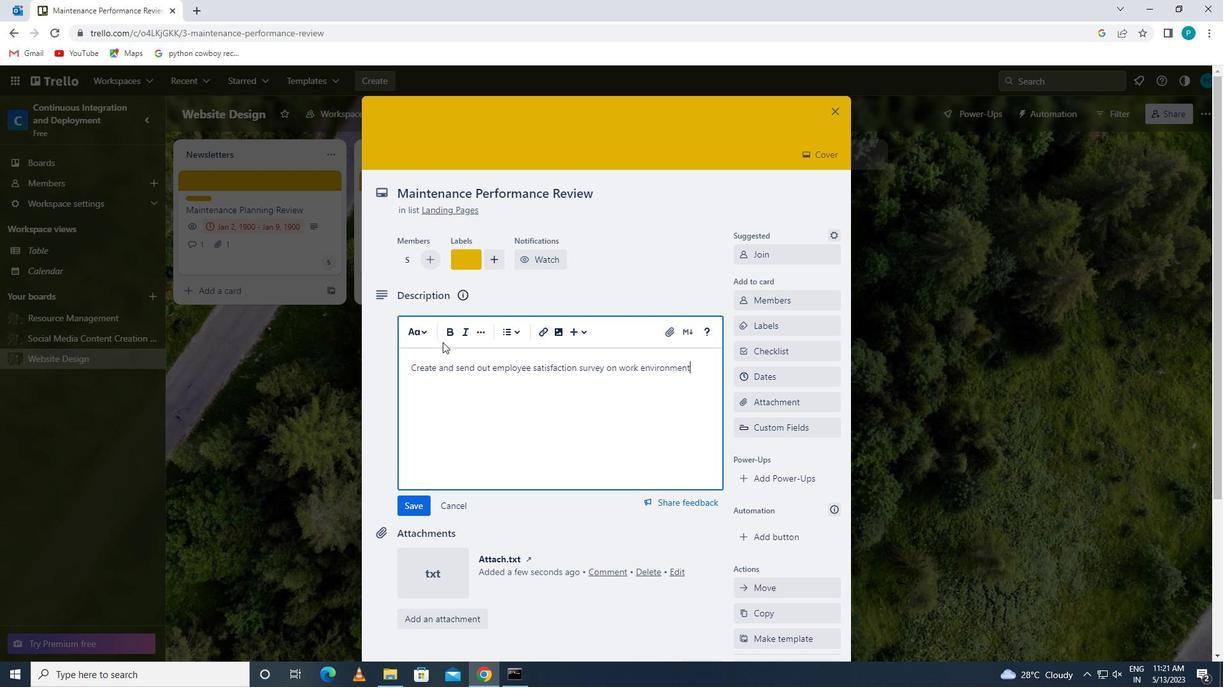 
Action: Mouse moved to (399, 506)
Screenshot: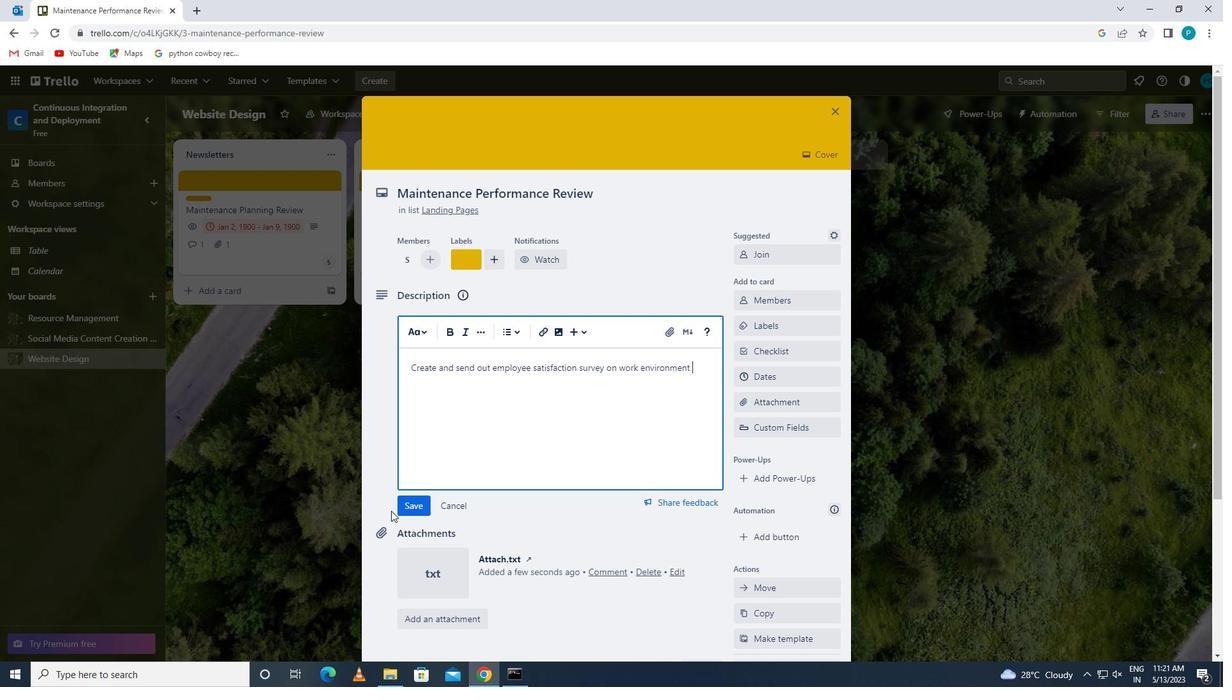 
Action: Mouse pressed left at (399, 506)
Screenshot: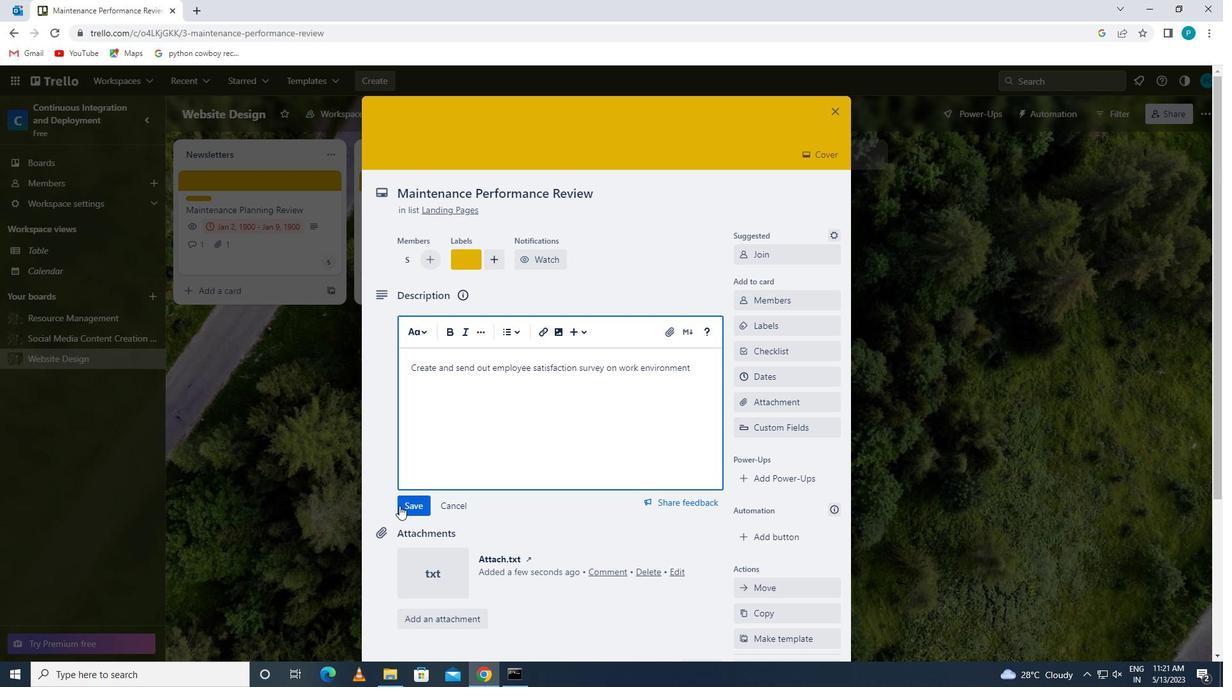 
Action: Mouse moved to (501, 479)
Screenshot: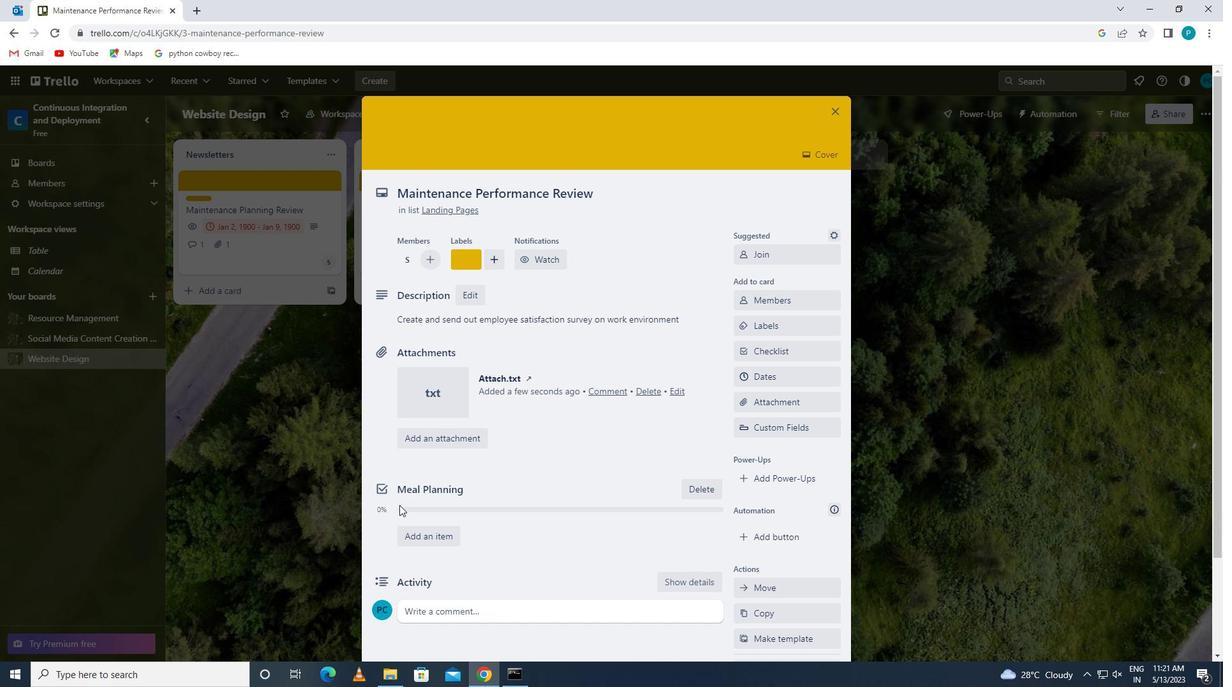 
Action: Mouse scrolled (501, 479) with delta (0, 0)
Screenshot: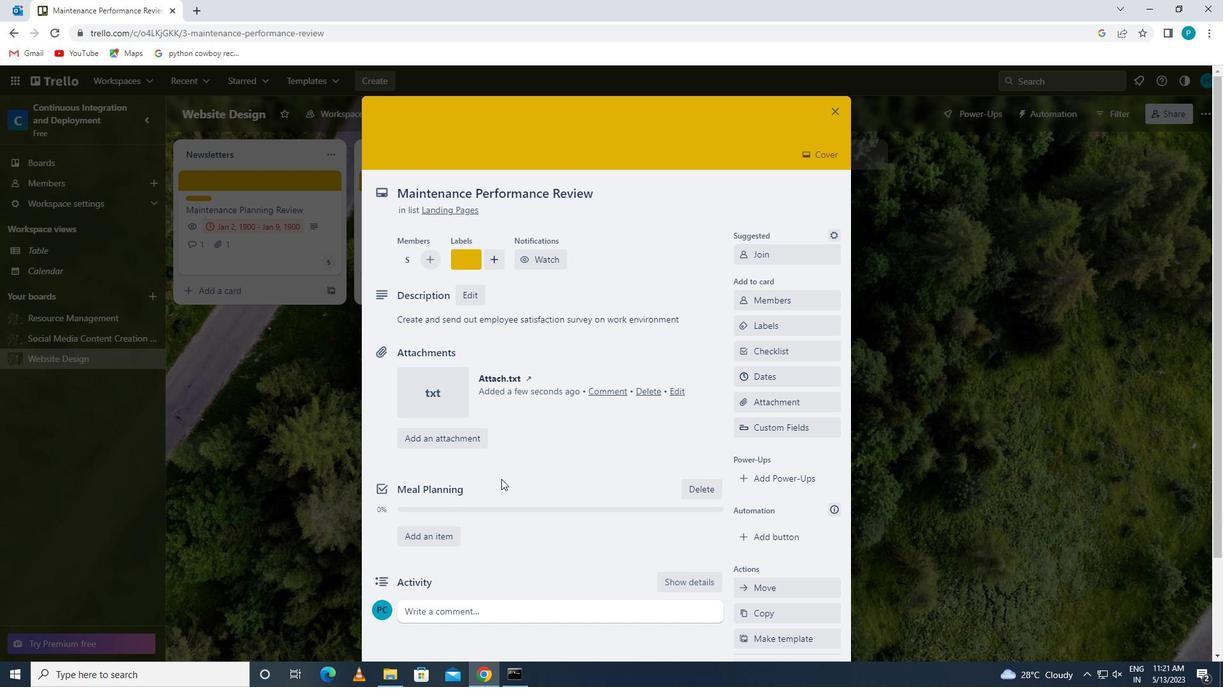 
Action: Mouse scrolled (501, 479) with delta (0, 0)
Screenshot: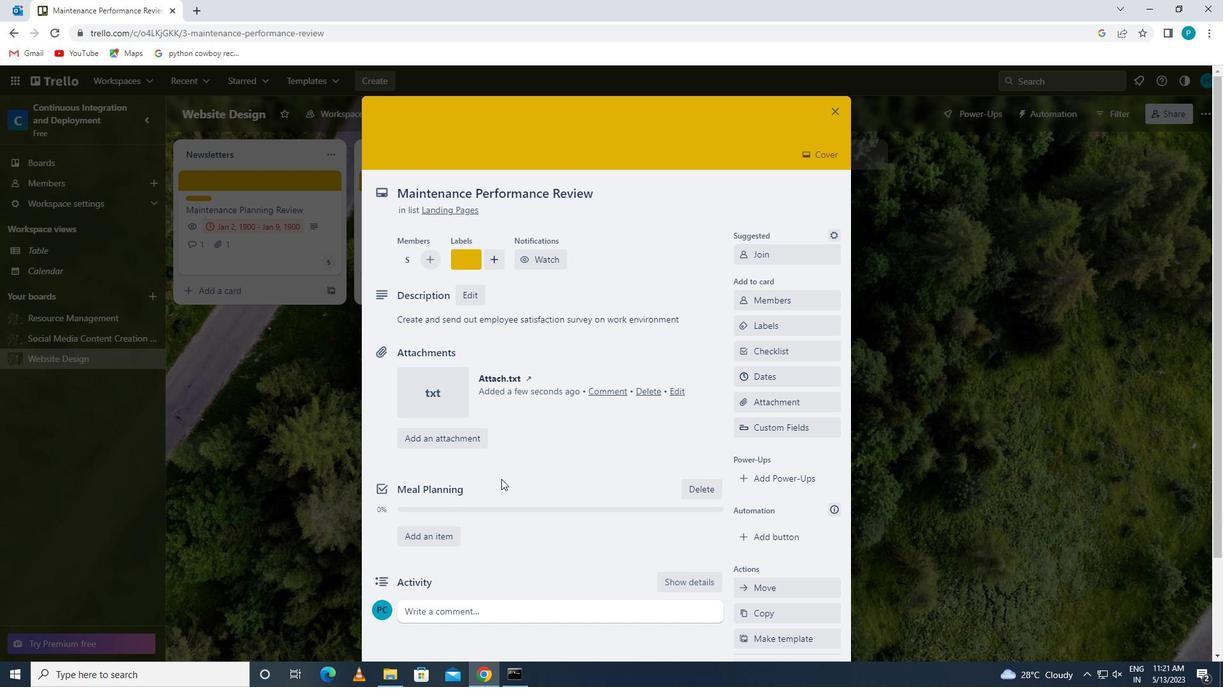
Action: Mouse scrolled (501, 479) with delta (0, 0)
Screenshot: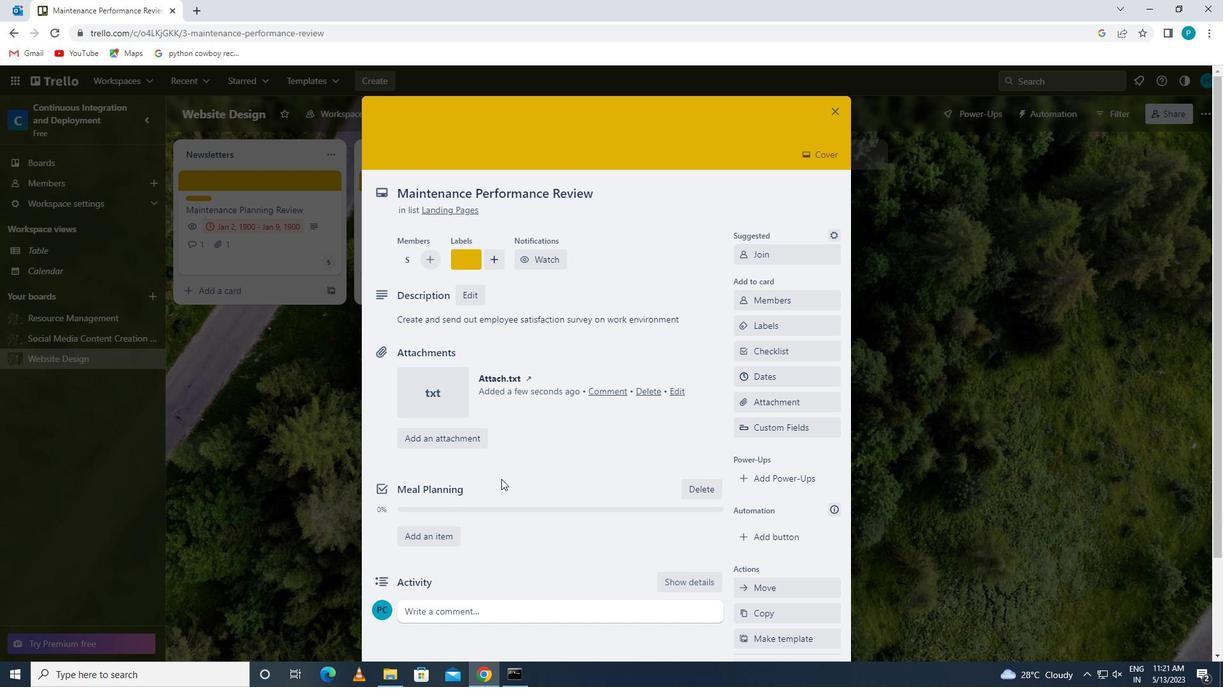 
Action: Mouse scrolled (501, 479) with delta (0, 0)
Screenshot: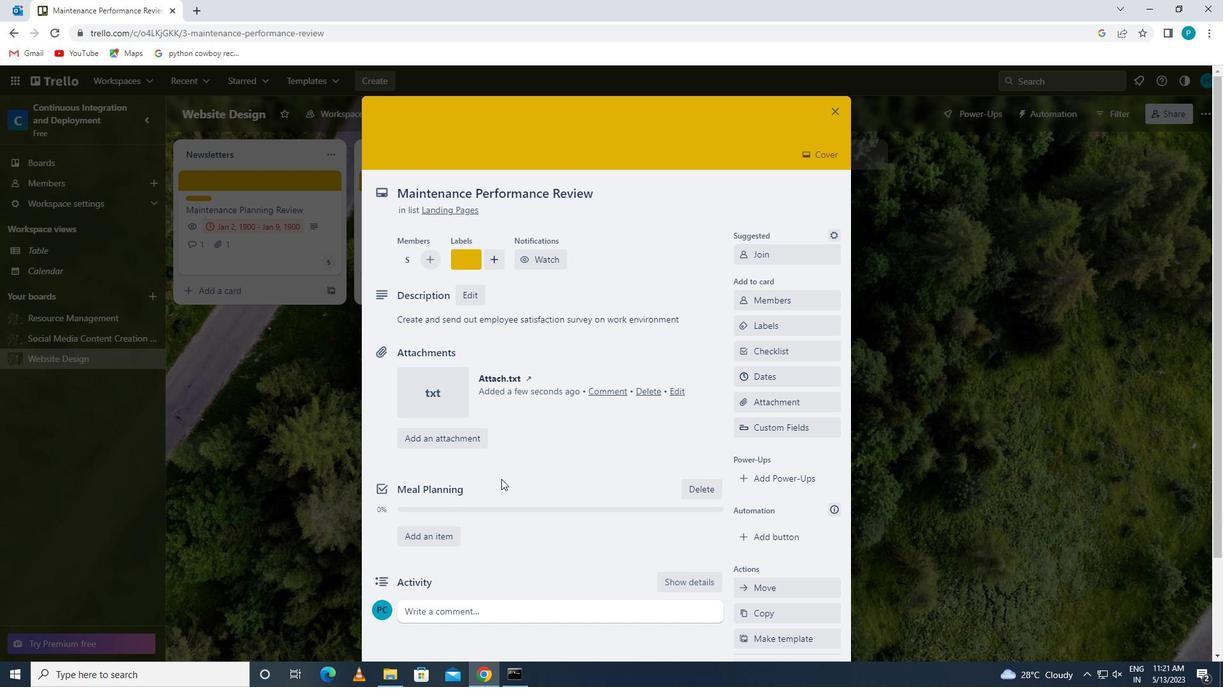 
Action: Mouse moved to (480, 496)
Screenshot: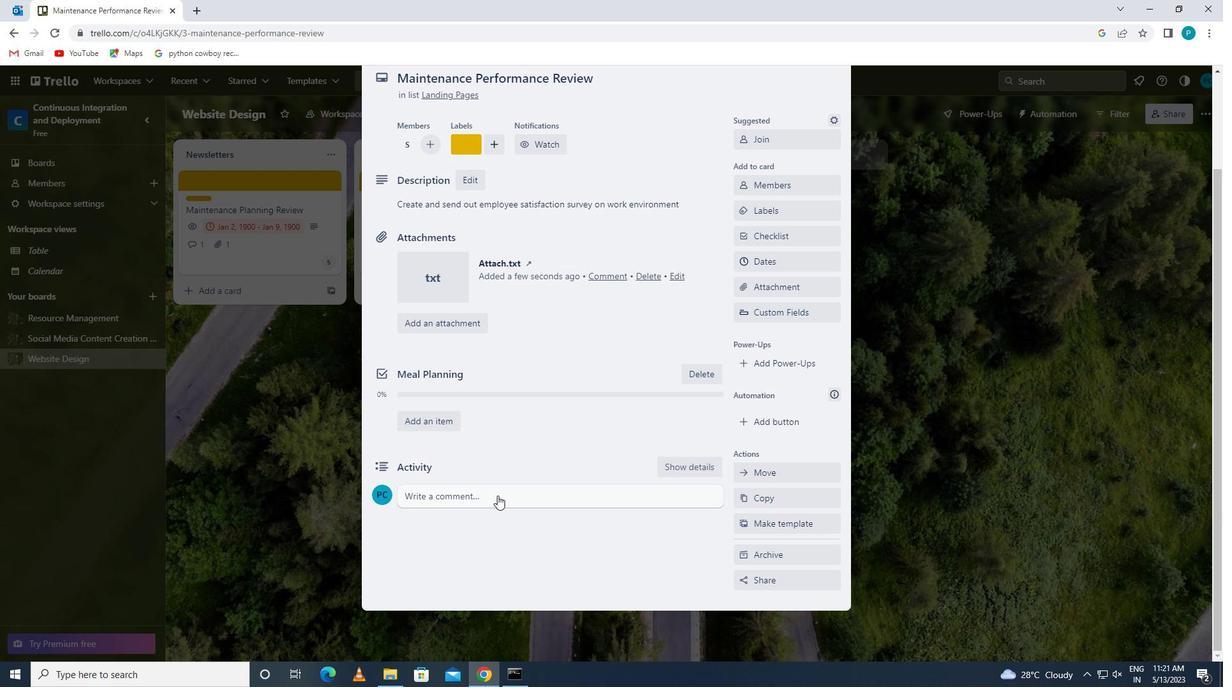 
Action: Mouse pressed left at (480, 496)
Screenshot: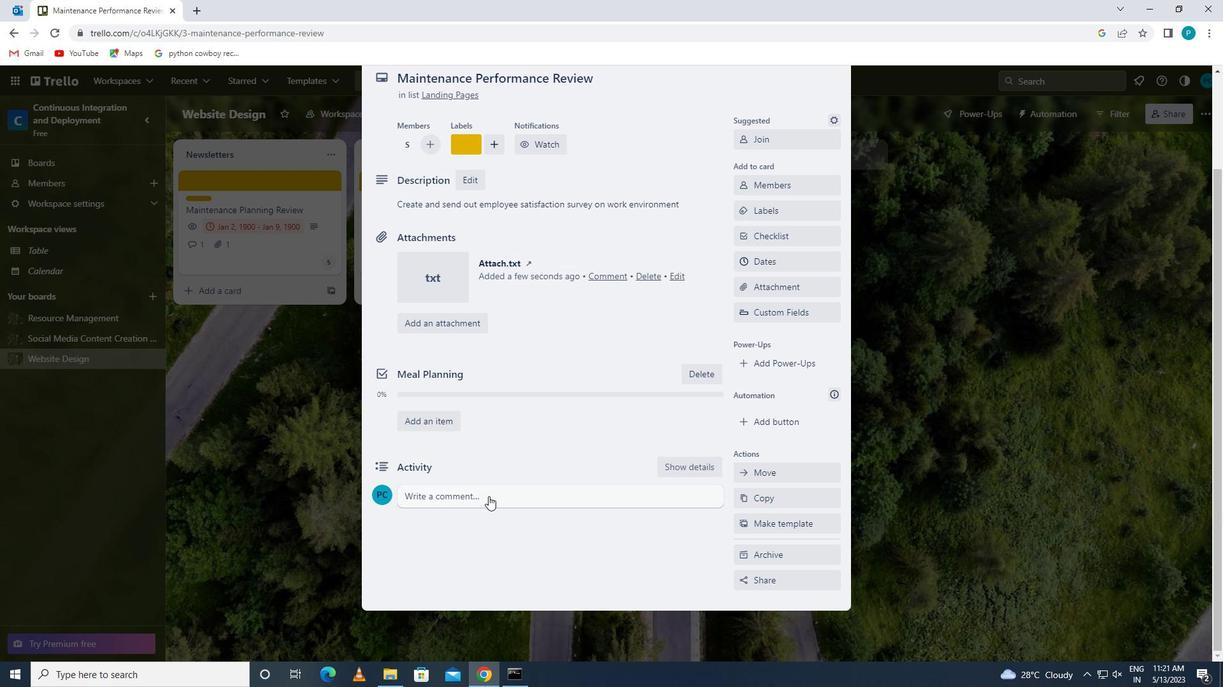 
Action: Key pressed <Key.caps_lock>l<Key.caps_lock>et<Key.space>us<Key.space>approach<Key.space>this<Key.space>task<Key.space>with<Key.space>a<Key.space>focus<Key.space>on<Key.space>continouous<Key.space>improvement<Key.space>,<Key.space>seeking<Key.space>to<Key.space>learn<Key.space>and<Key.space>grow<Key.space>from<Key.space>each<Key.space>step<Key.space>of<Key.space>the<Key.space>process
Screenshot: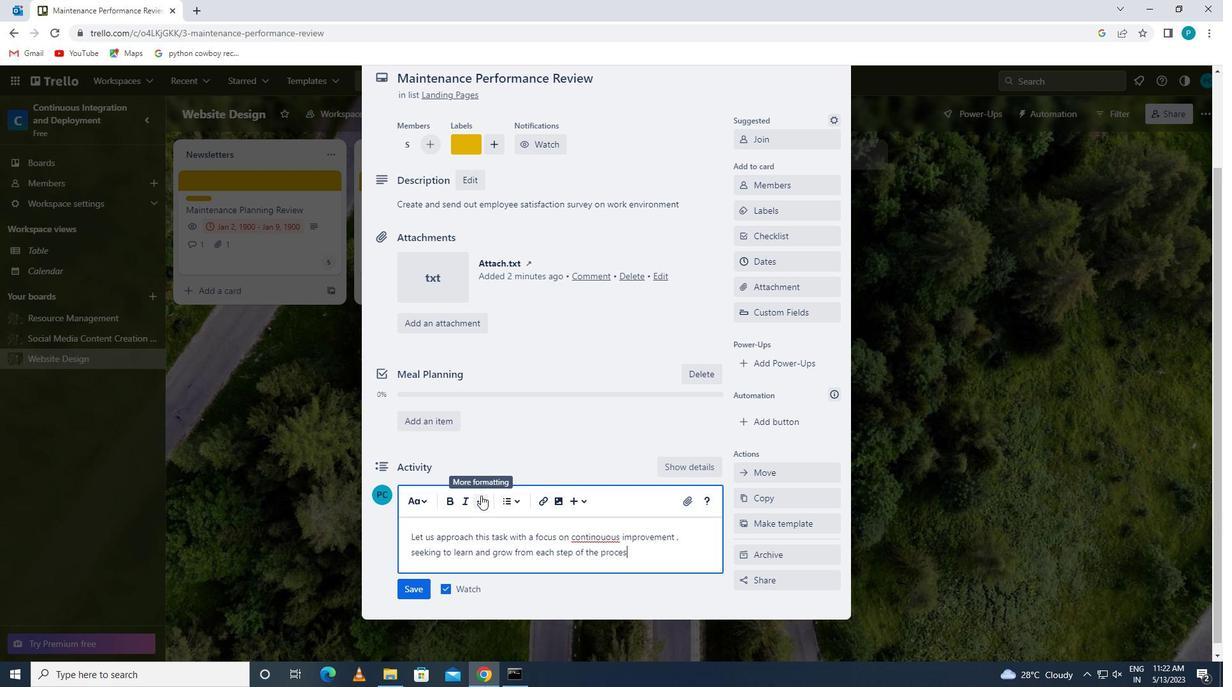 
Action: Mouse moved to (396, 589)
Screenshot: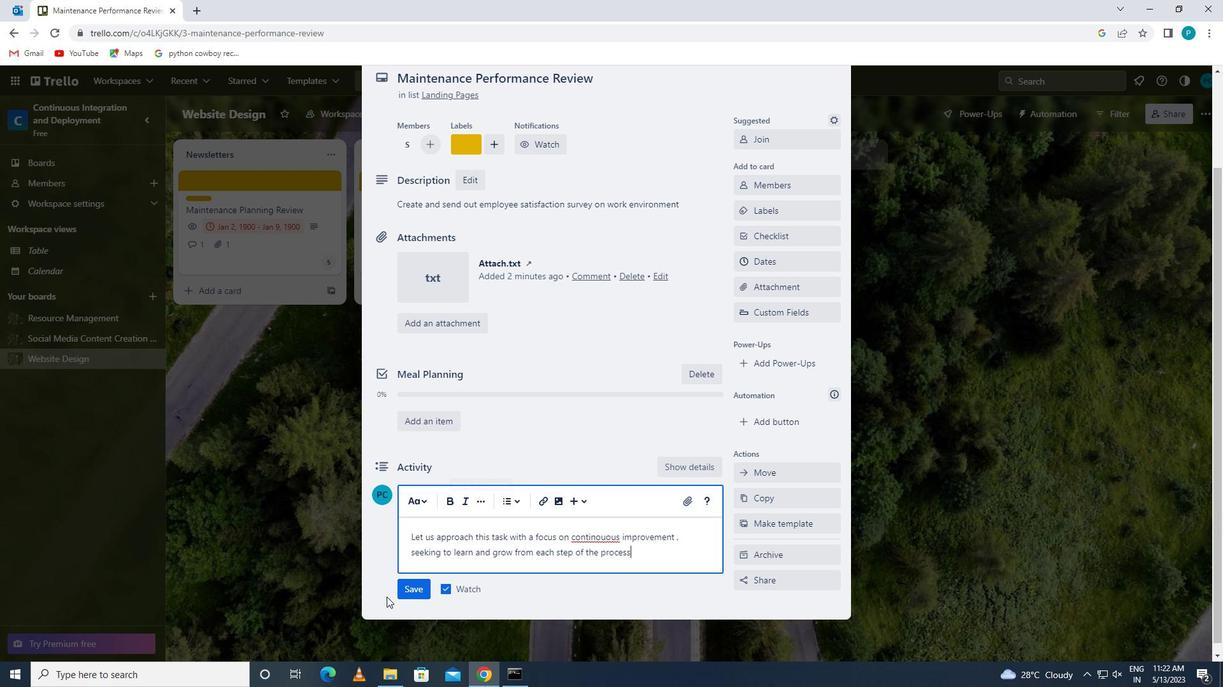 
Action: Mouse pressed left at (396, 589)
Screenshot: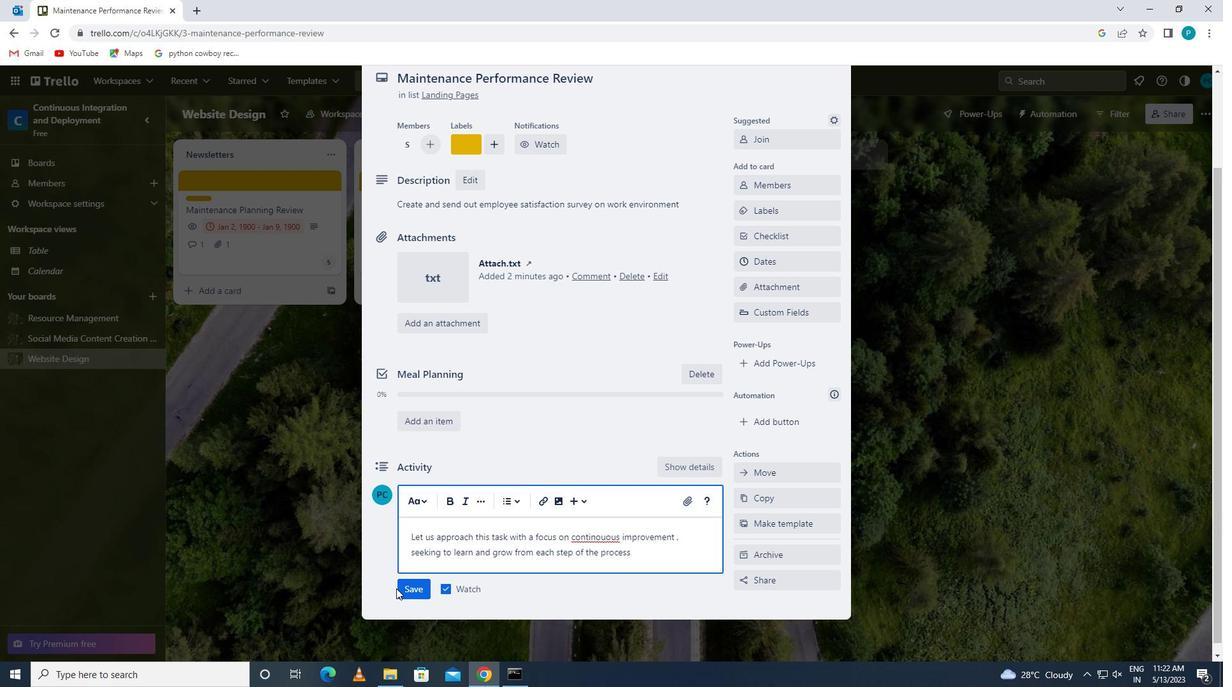 
Action: Mouse moved to (402, 589)
Screenshot: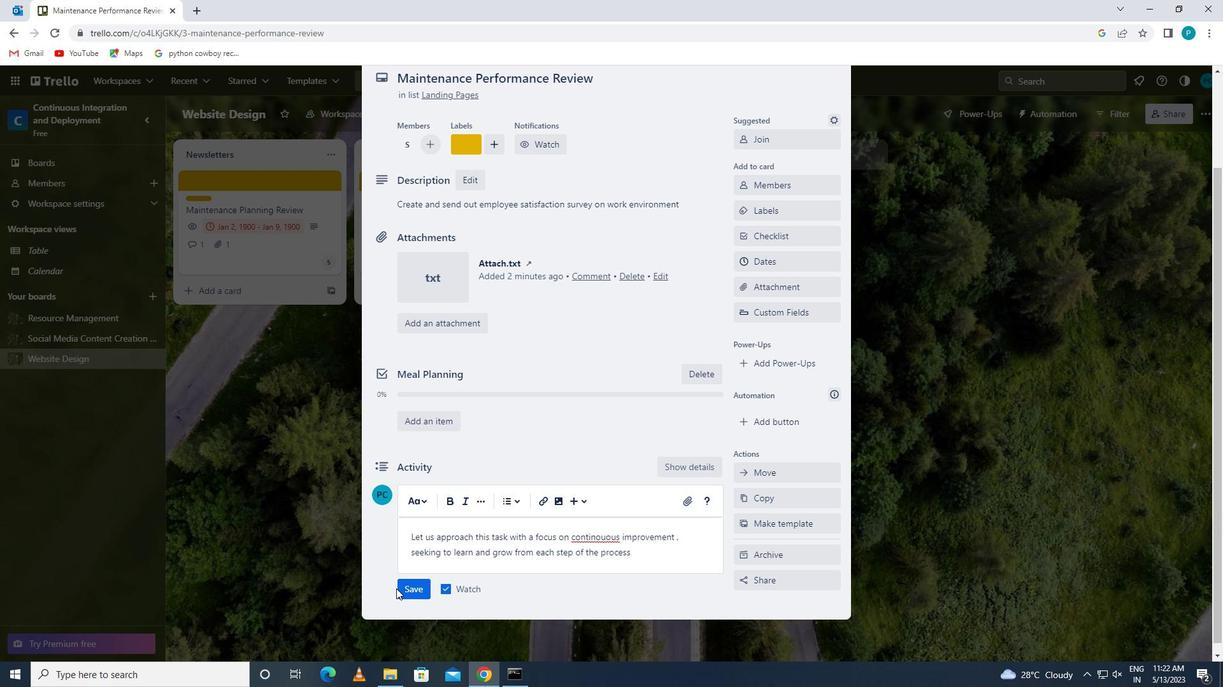 
Action: Mouse pressed left at (402, 589)
Screenshot: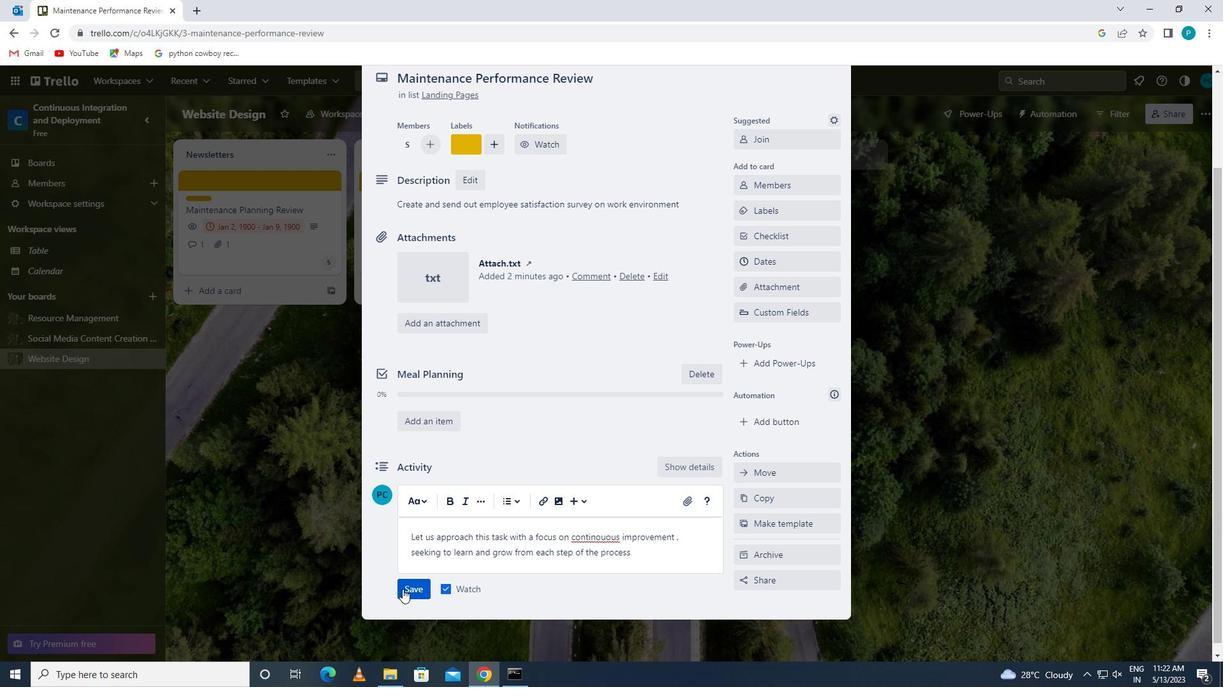 
Action: Mouse moved to (762, 267)
Screenshot: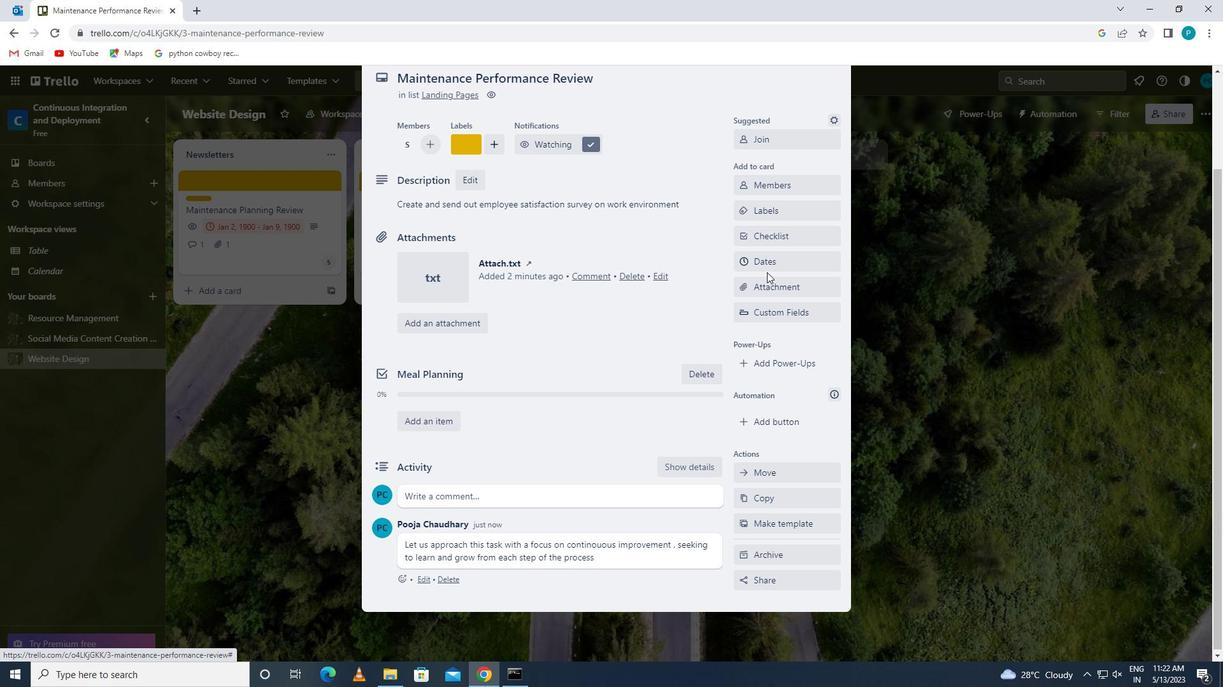 
Action: Mouse pressed left at (762, 267)
Screenshot: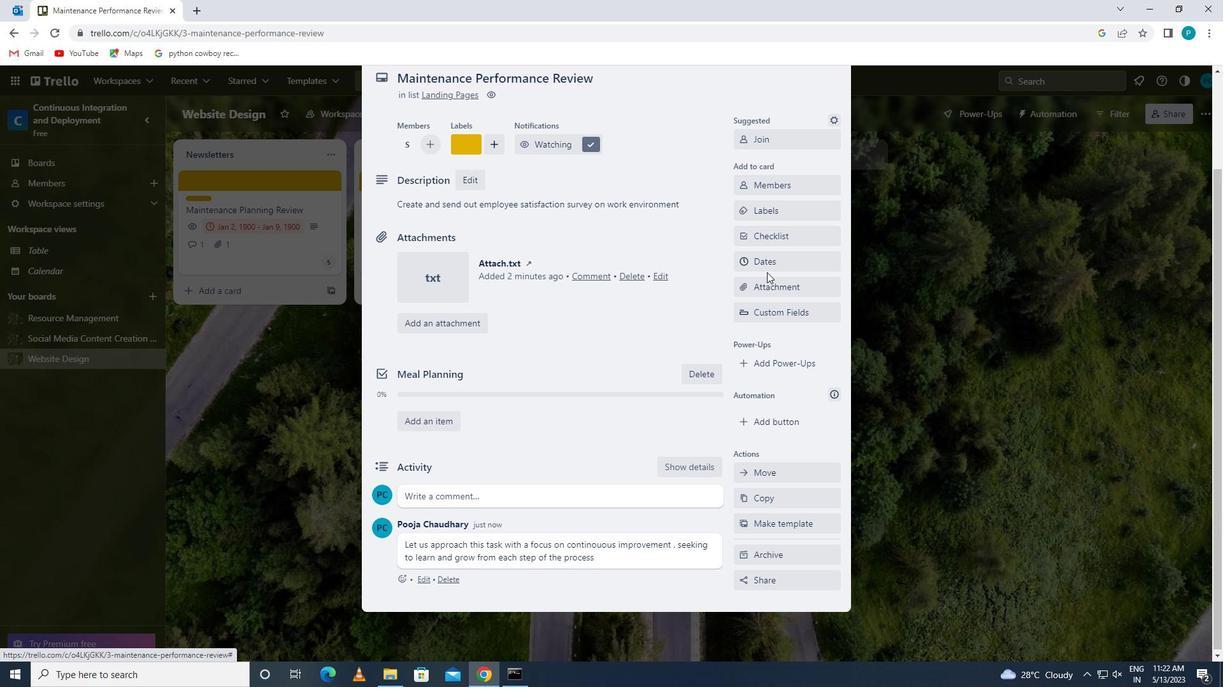 
Action: Mouse moved to (744, 347)
Screenshot: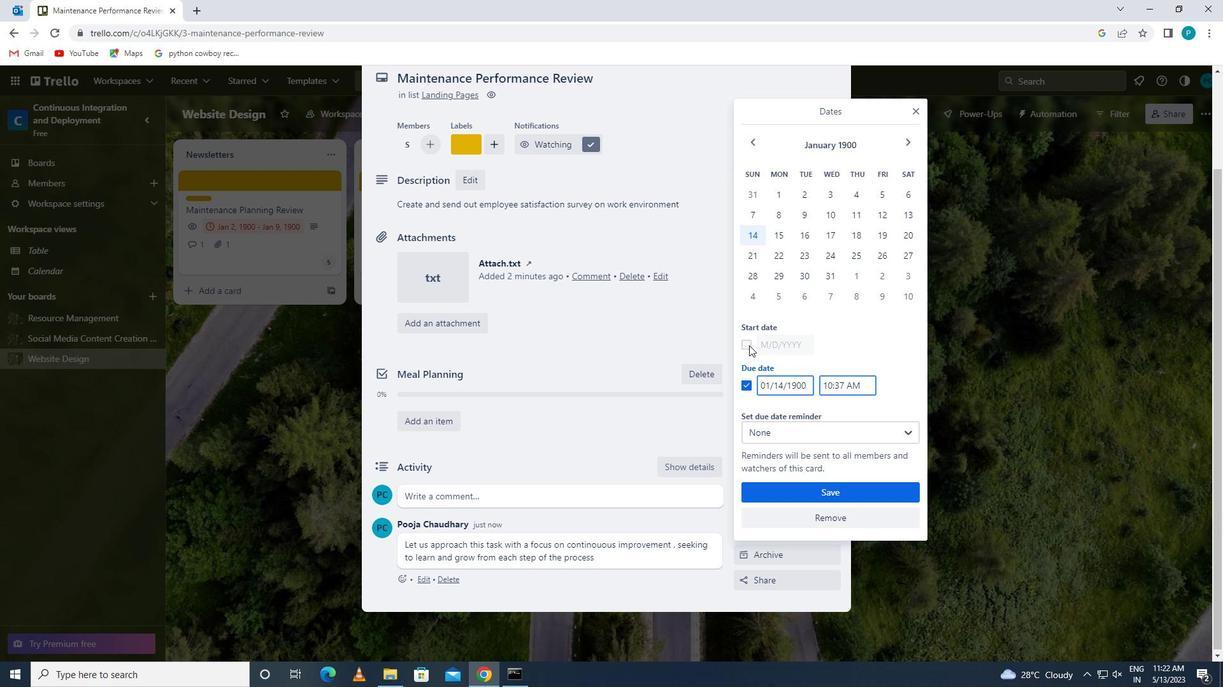 
Action: Mouse pressed left at (744, 347)
Screenshot: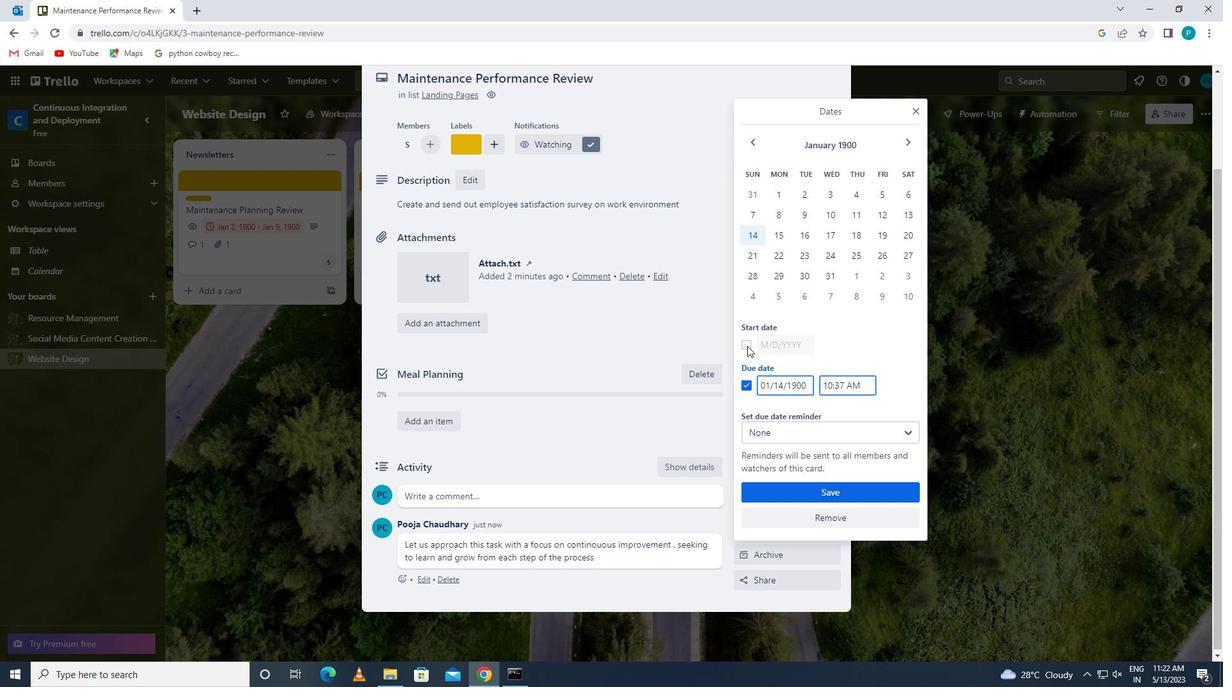 
Action: Mouse moved to (805, 345)
Screenshot: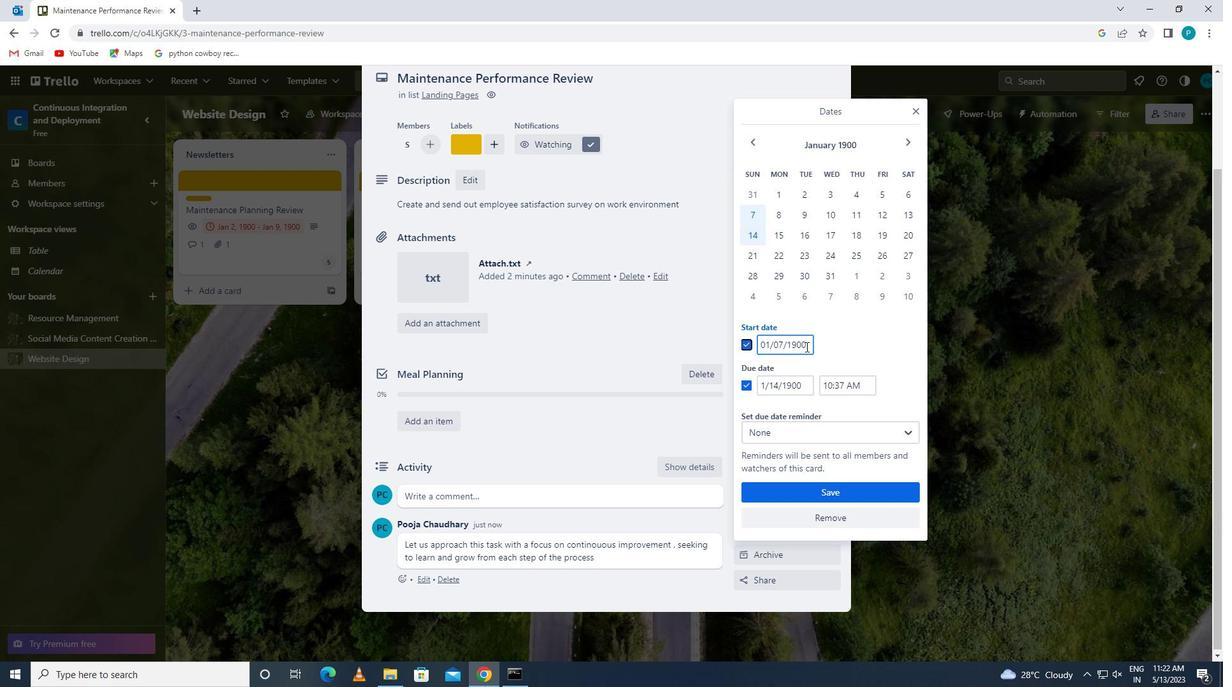 
Action: Mouse pressed left at (805, 345)
Screenshot: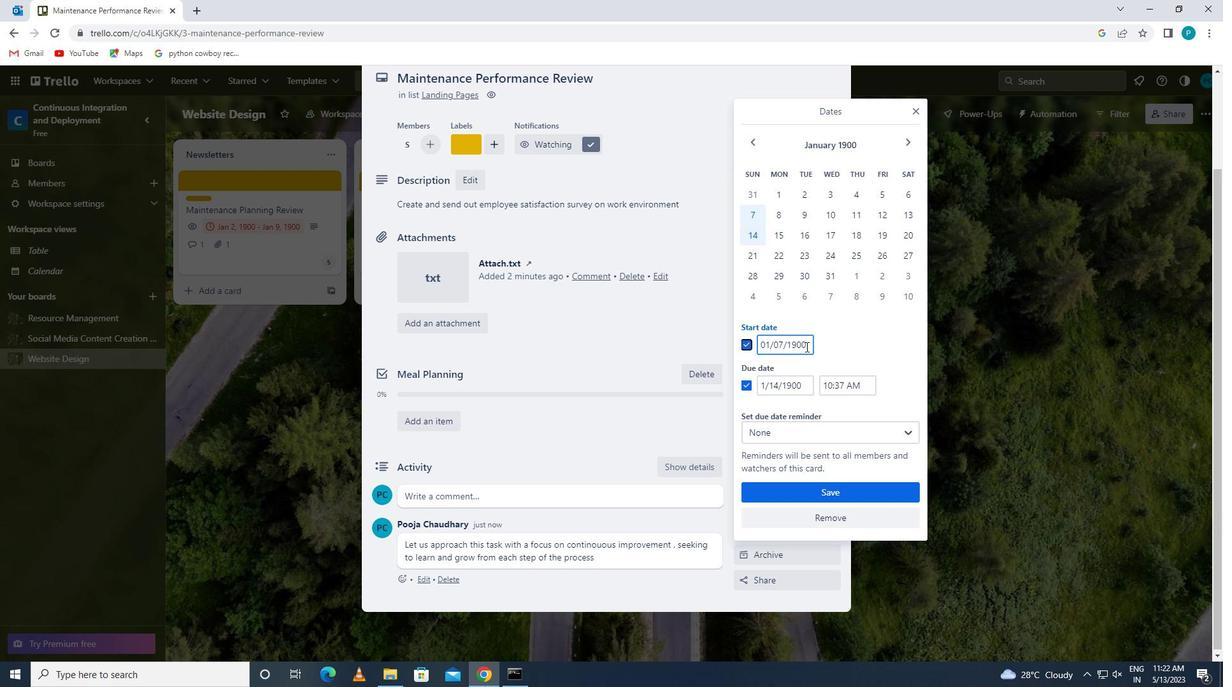 
Action: Mouse moved to (756, 347)
Screenshot: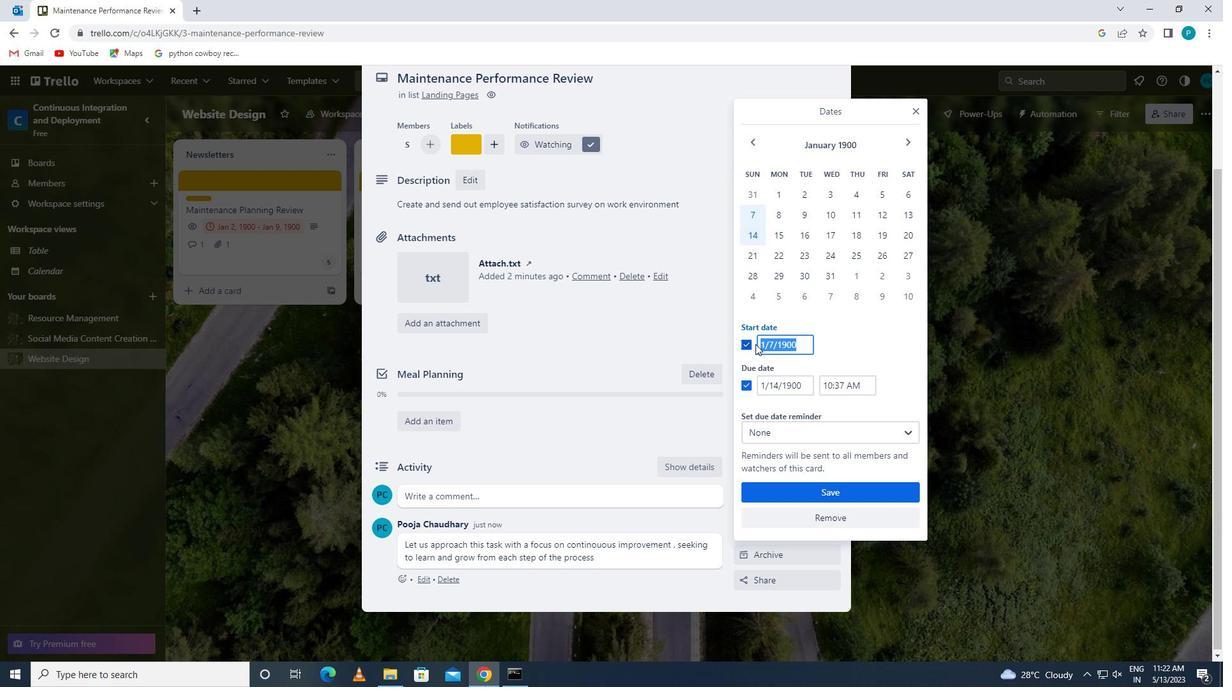 
Action: Key pressed 1/8/1900
Screenshot: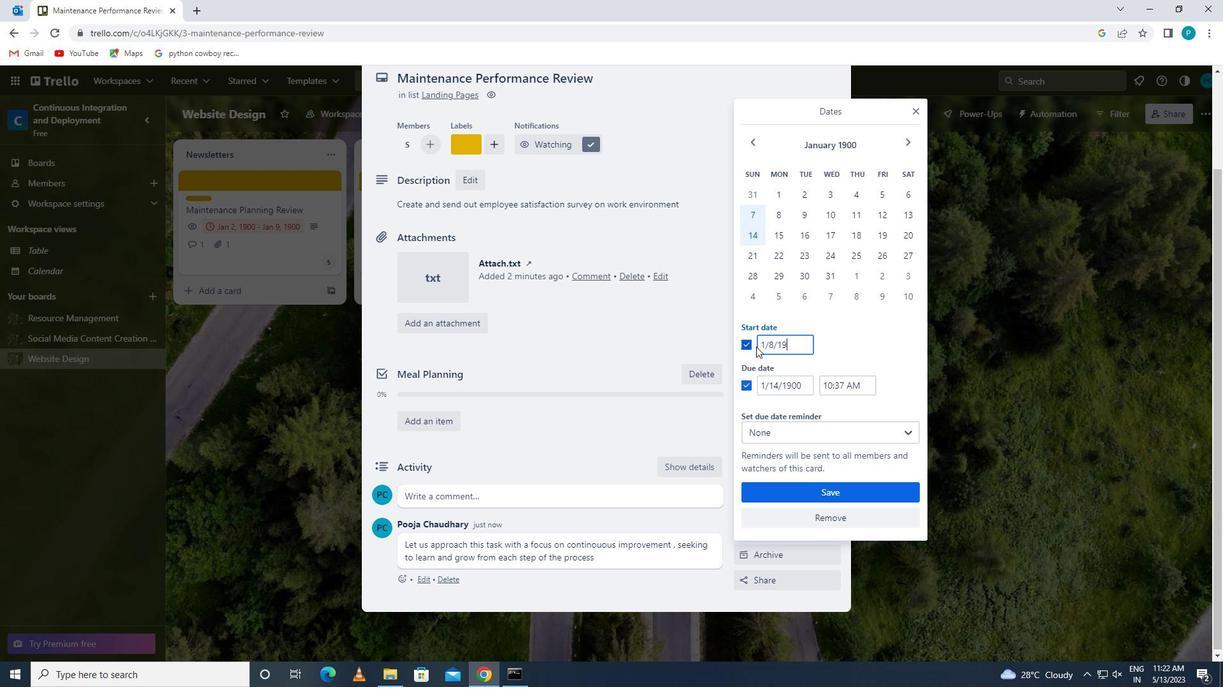 
Action: Mouse moved to (759, 386)
Screenshot: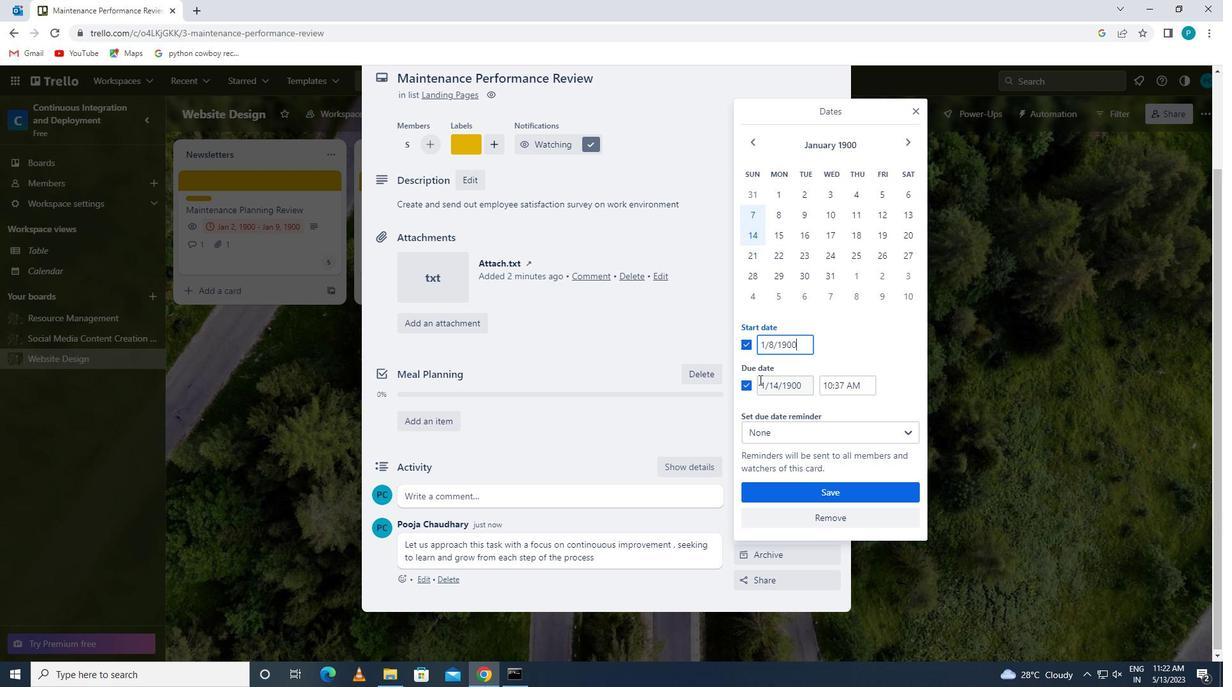 
Action: Mouse pressed left at (759, 386)
Screenshot: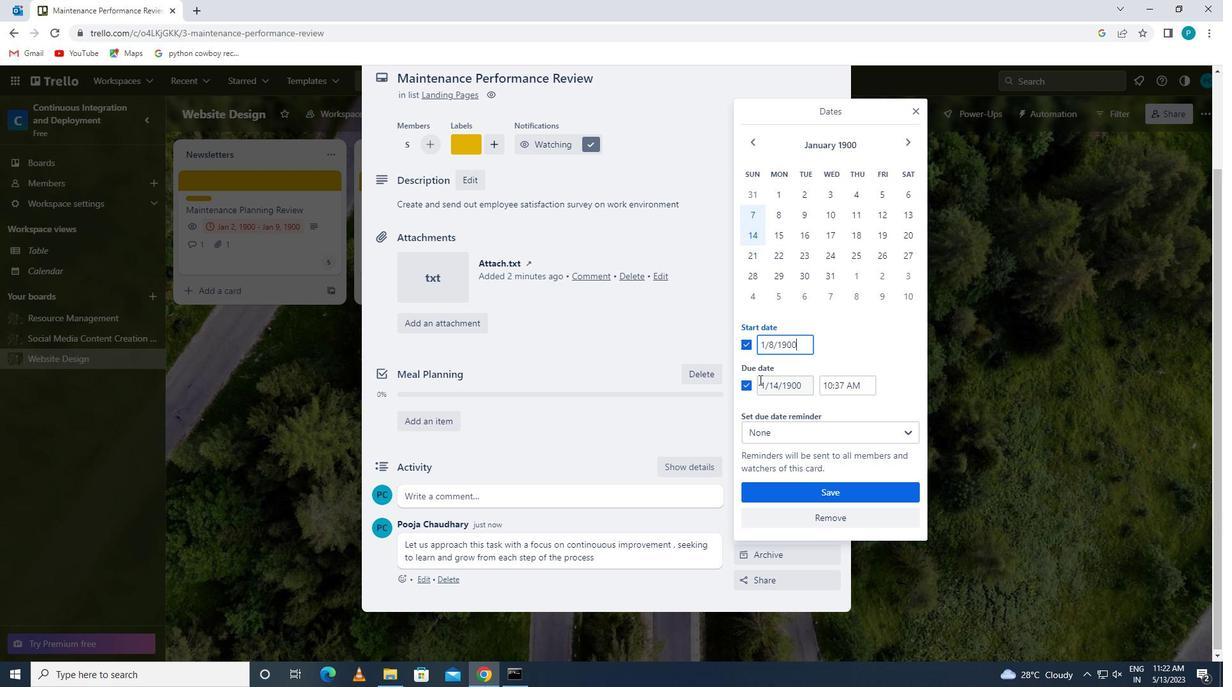 
Action: Mouse moved to (854, 401)
Screenshot: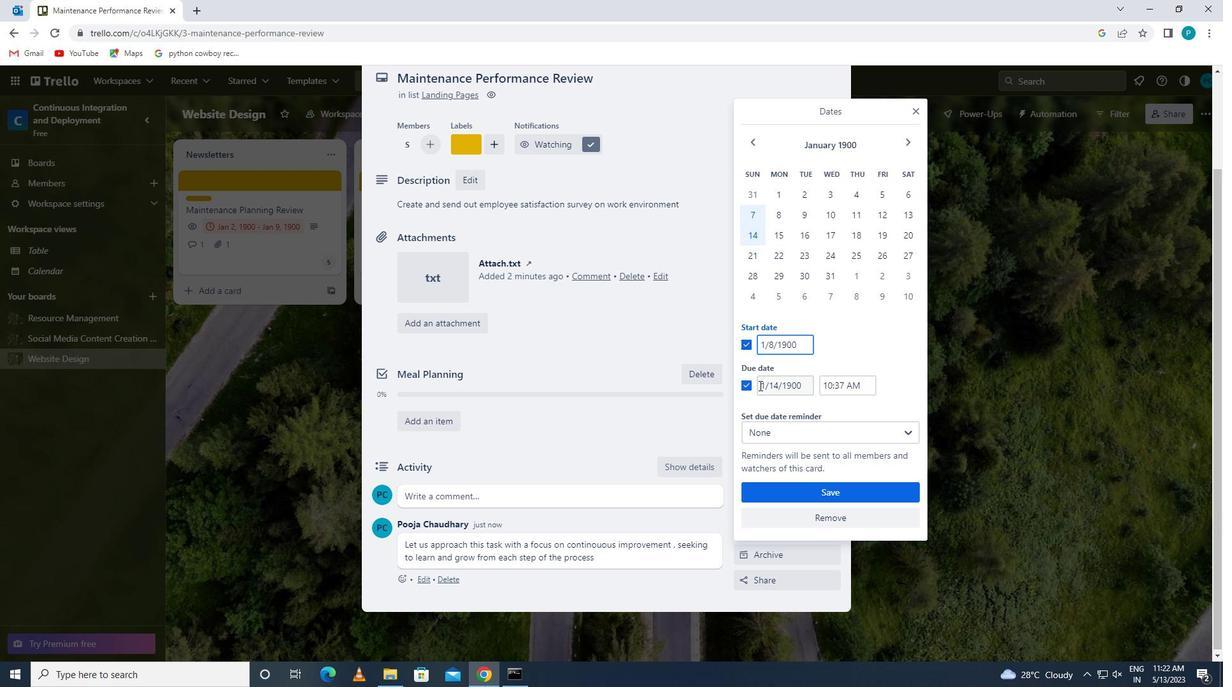 
Action: Key pressed 1/15/1900
Screenshot: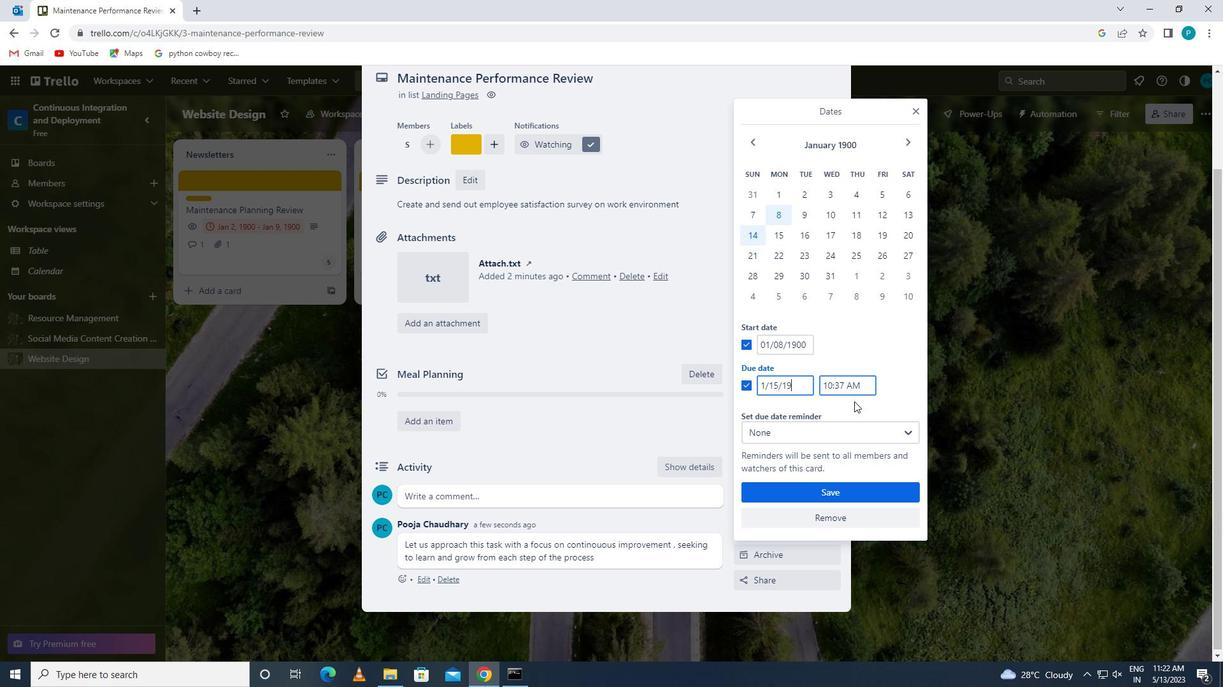 
Action: Mouse moved to (875, 488)
Screenshot: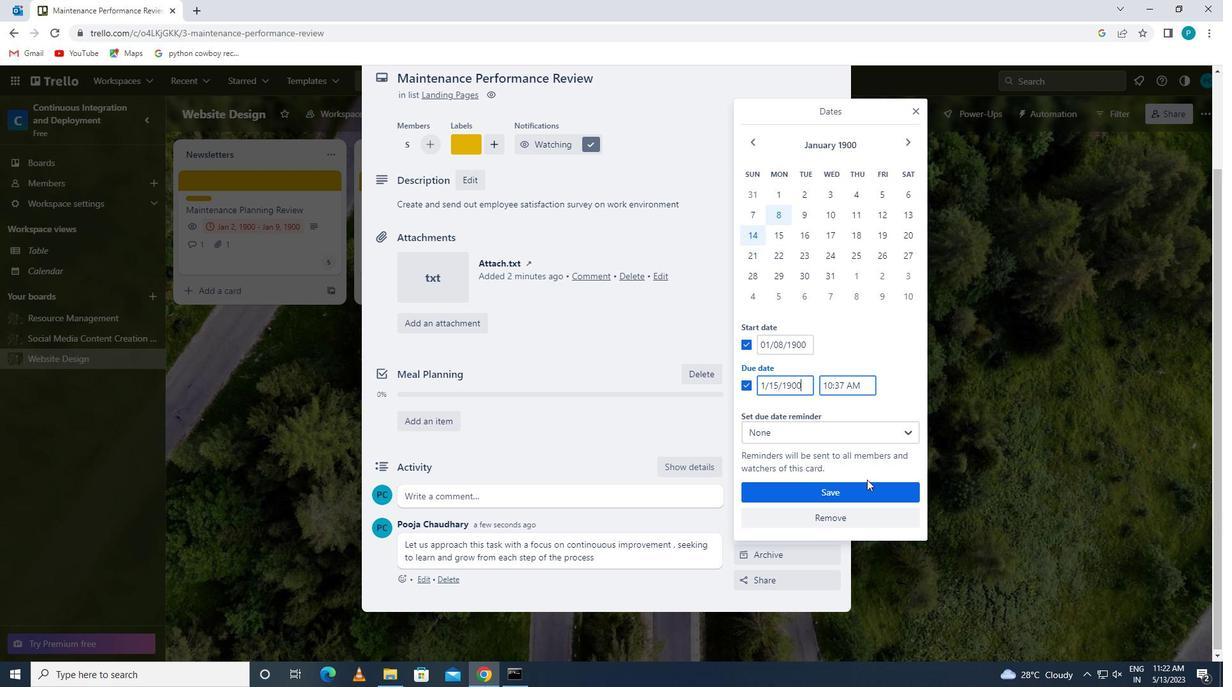 
Action: Mouse pressed left at (875, 488)
Screenshot: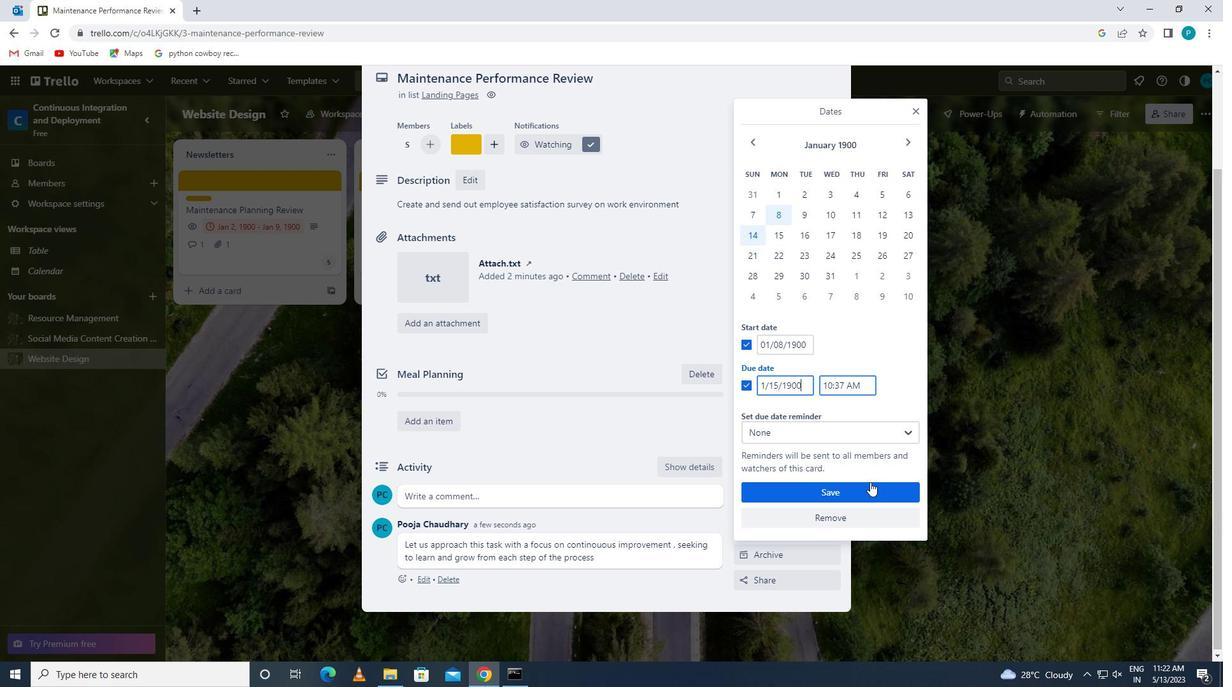 
Action: Mouse moved to (684, 435)
Screenshot: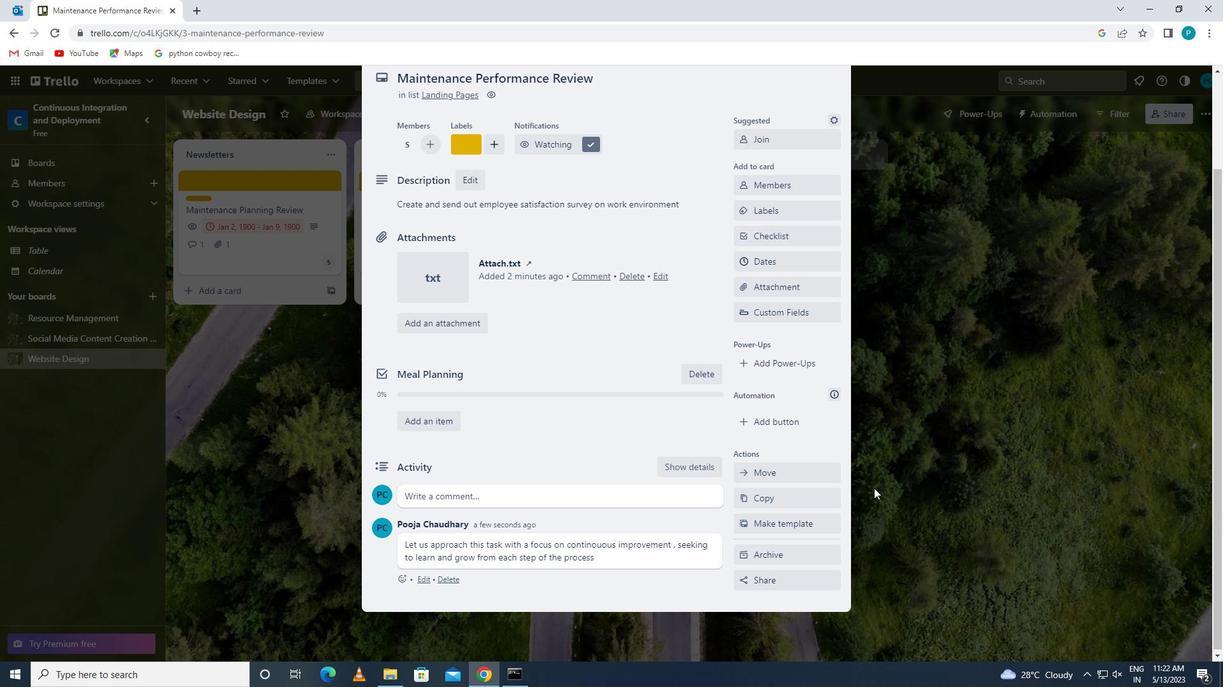 
Action: Mouse scrolled (684, 436) with delta (0, 0)
Screenshot: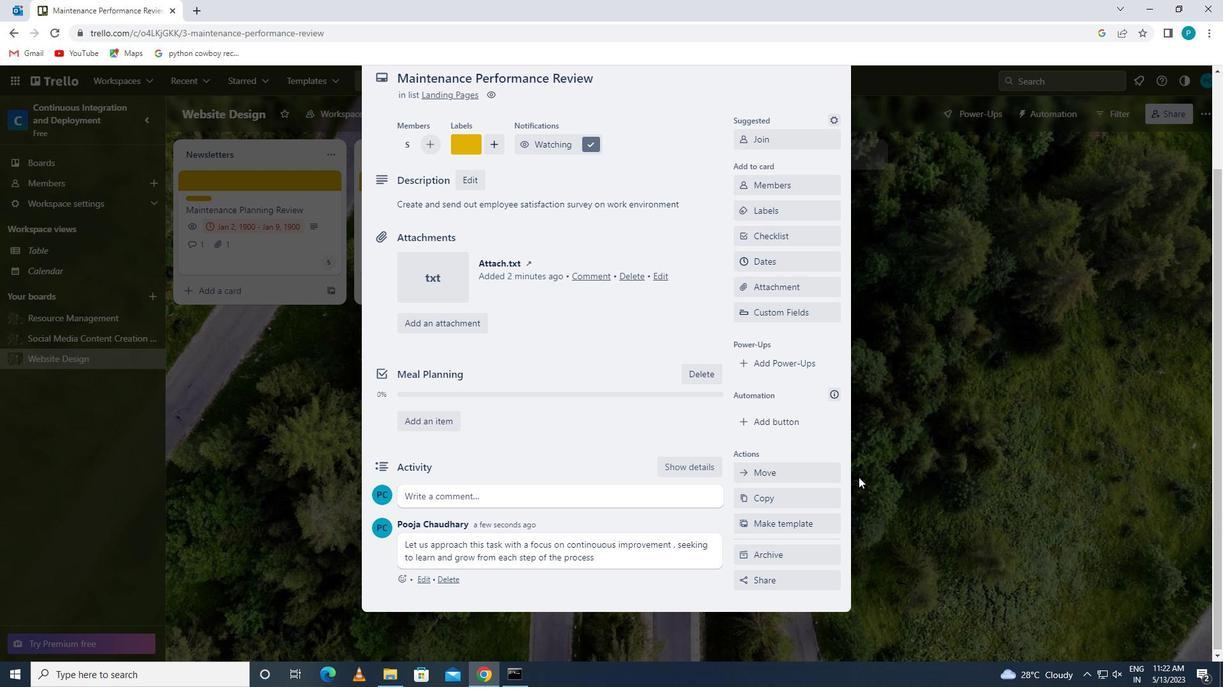 
Action: Mouse scrolled (684, 436) with delta (0, 0)
Screenshot: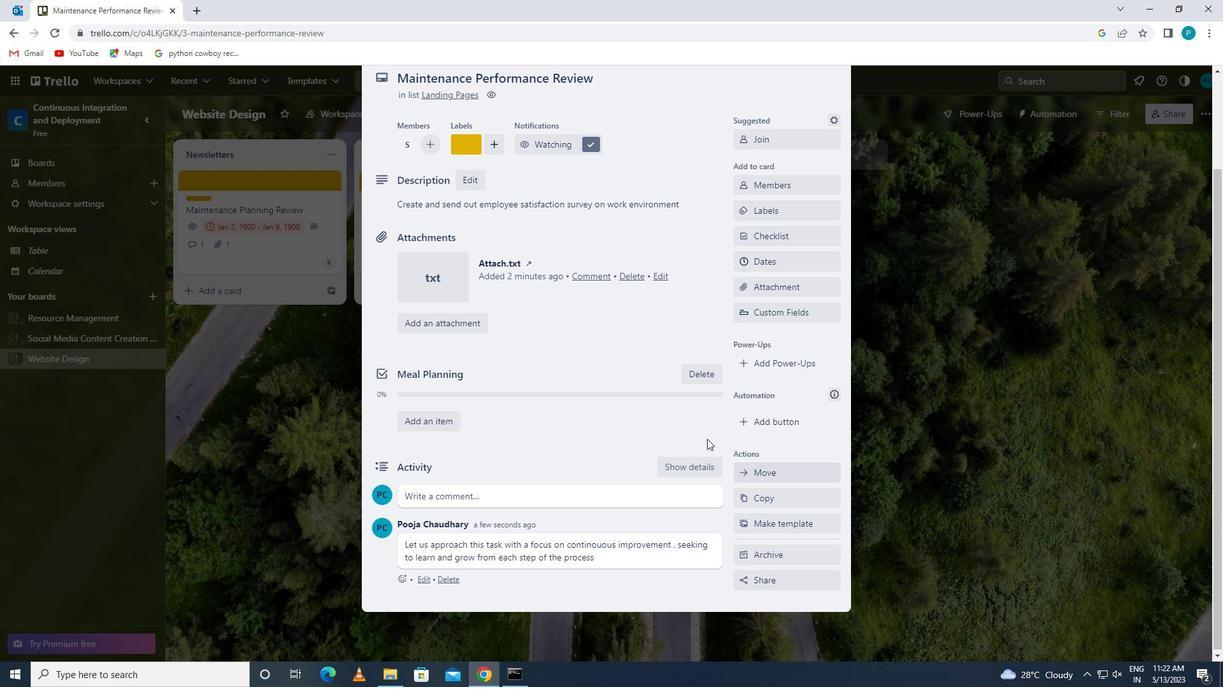 
Action: Mouse scrolled (684, 436) with delta (0, 0)
Screenshot: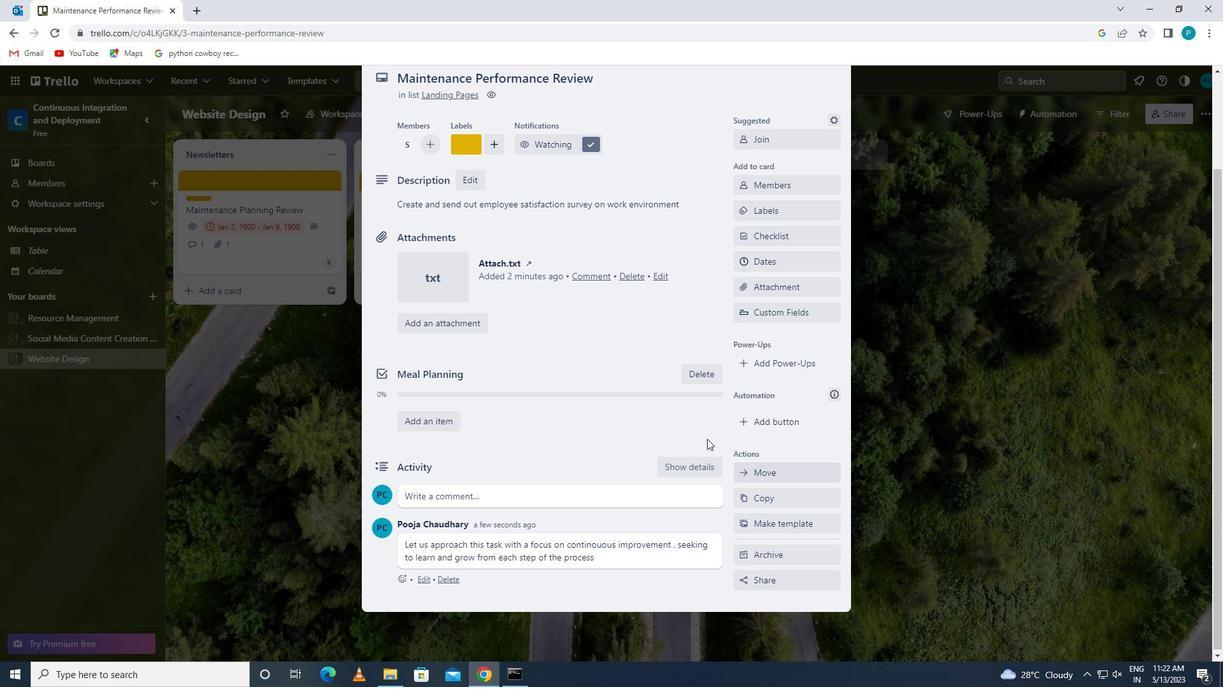 
Action: Mouse scrolled (684, 436) with delta (0, 0)
Screenshot: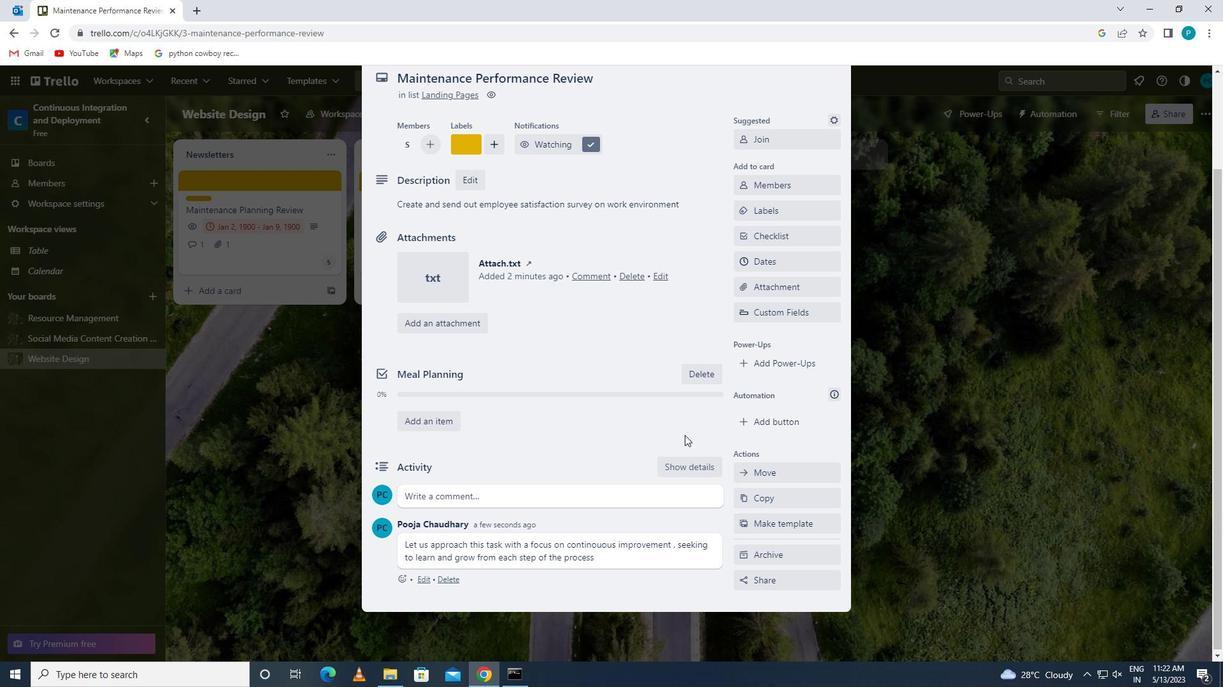 
